 Task: Find connections with filter location Phalodi with filter topic #lawtechwith filter profile language German with filter current company STAND 8 Technology Services with filter school Veermata Jijabai Technological Institute (VJTI) with filter industry Steam and Air-Conditioning Supply with filter service category Virtual Assistance with filter keywords title Habitat for Humanity Builder
Action: Mouse moved to (500, 65)
Screenshot: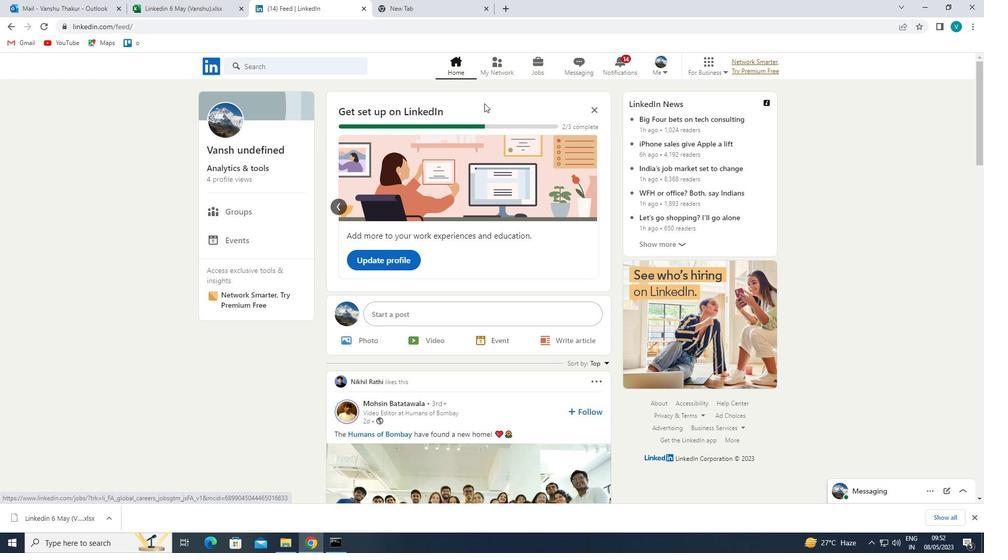 
Action: Mouse pressed left at (500, 65)
Screenshot: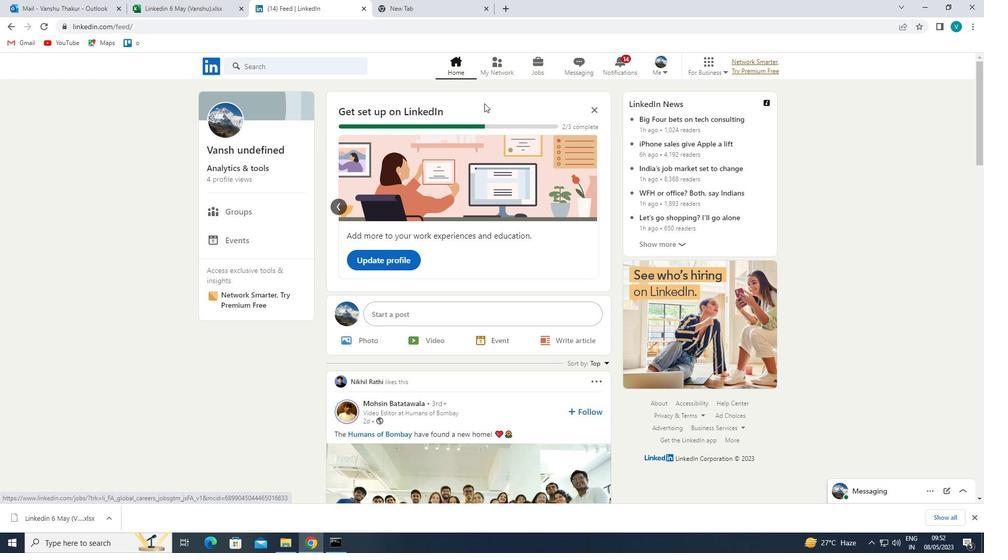 
Action: Mouse moved to (308, 118)
Screenshot: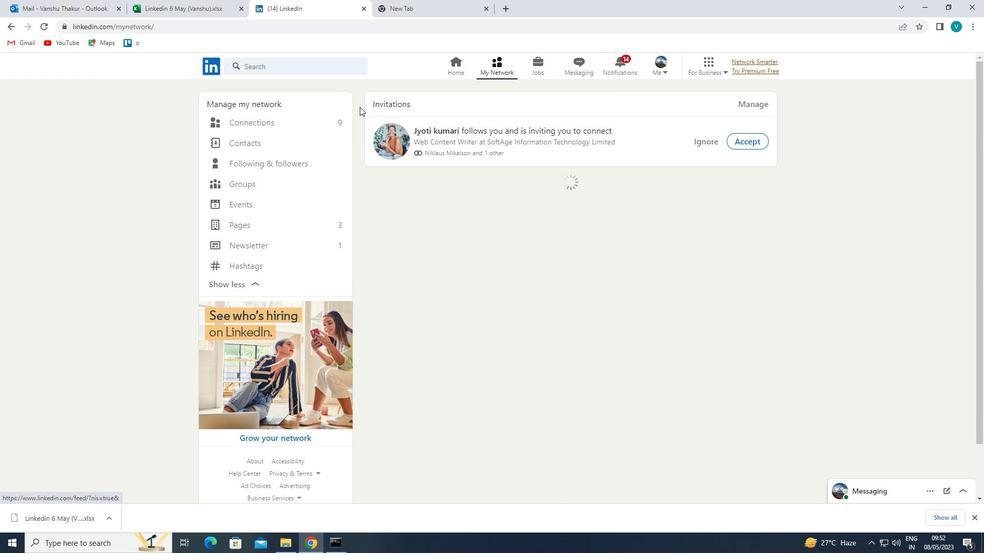 
Action: Mouse pressed left at (308, 118)
Screenshot: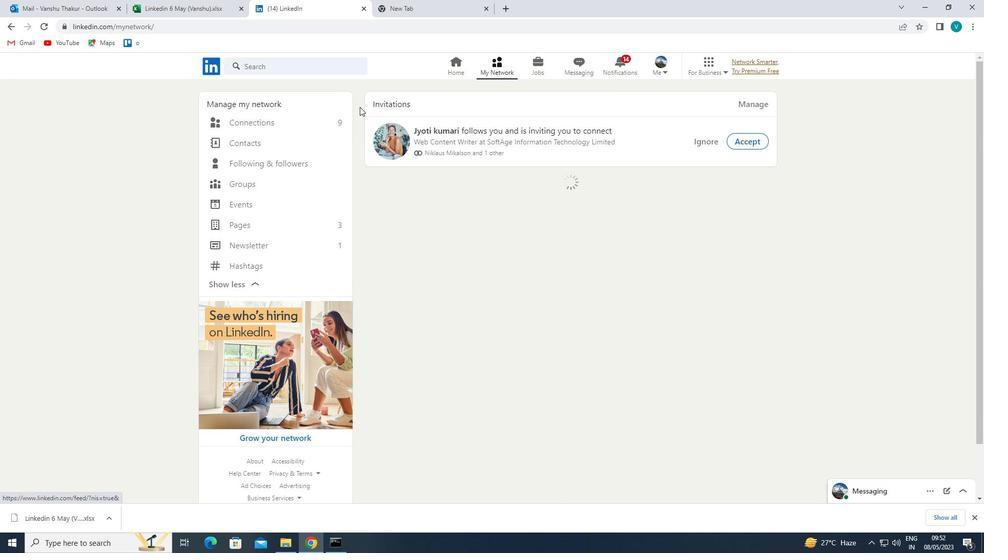 
Action: Mouse moved to (560, 125)
Screenshot: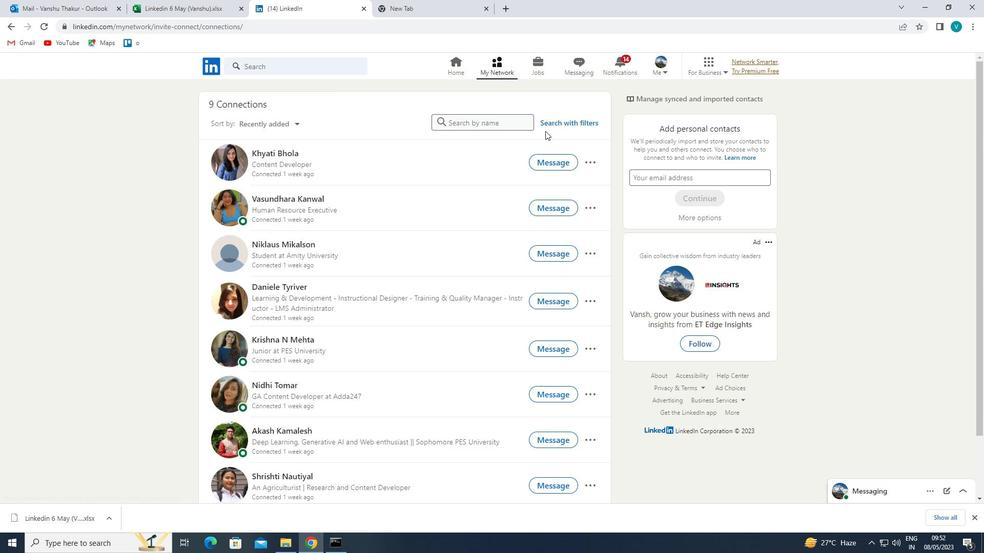 
Action: Mouse pressed left at (560, 125)
Screenshot: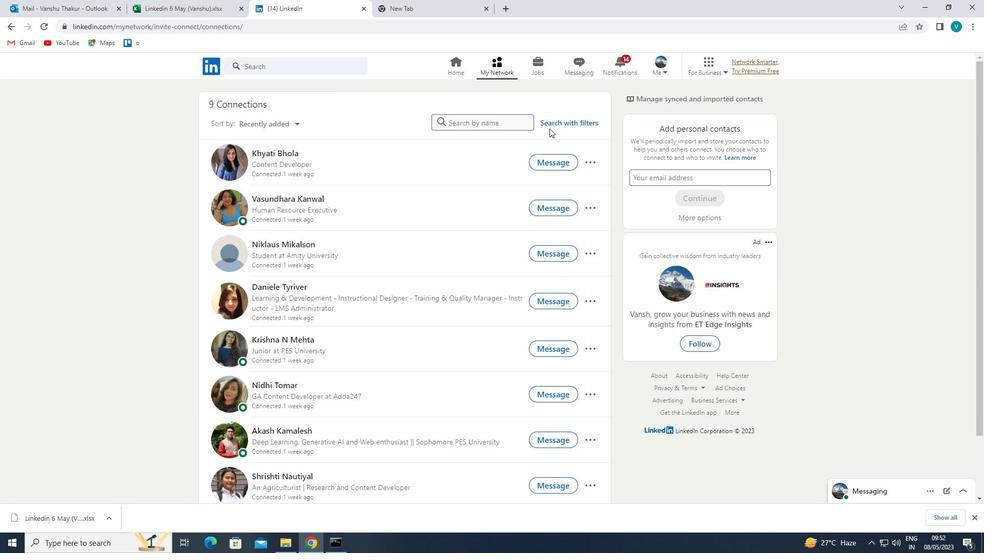 
Action: Mouse moved to (505, 94)
Screenshot: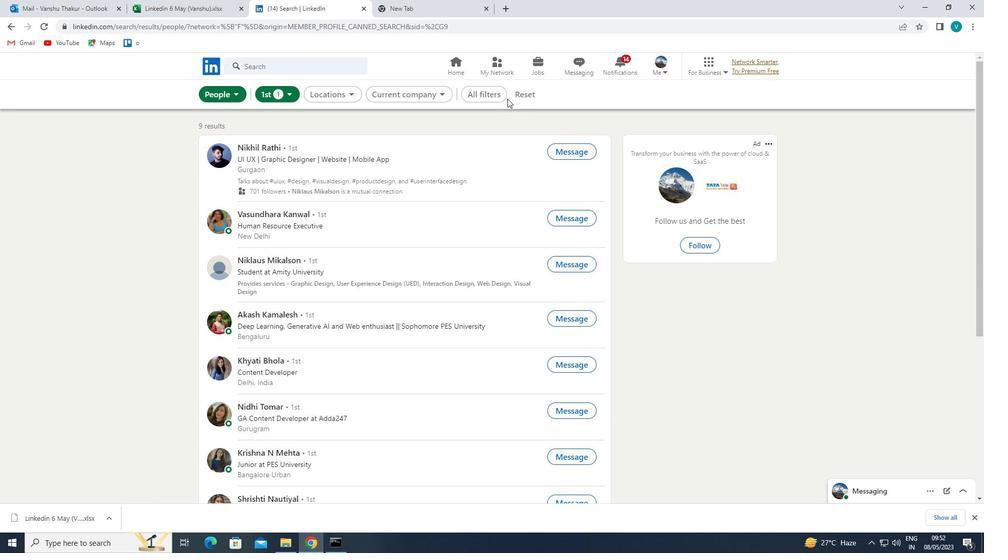 
Action: Mouse pressed left at (505, 94)
Screenshot: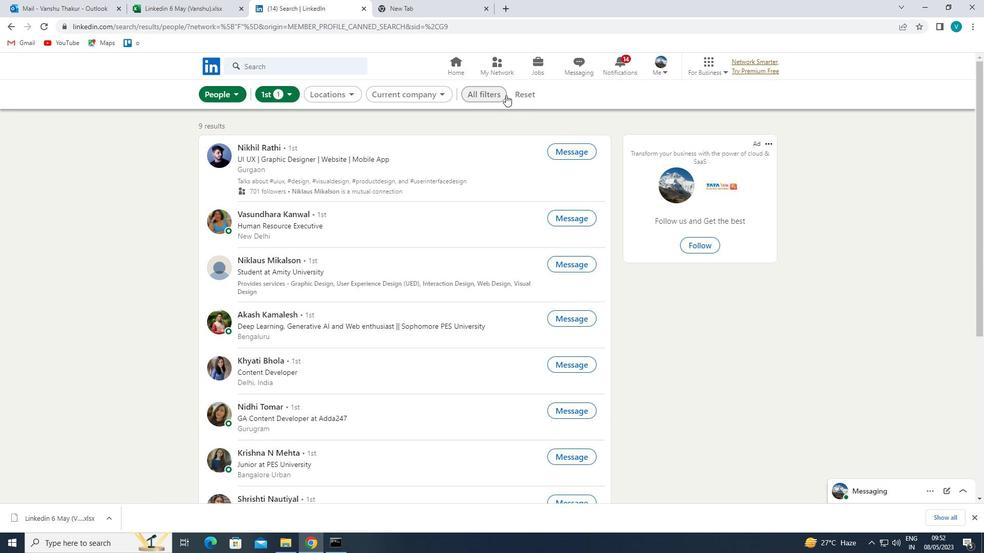
Action: Mouse moved to (843, 230)
Screenshot: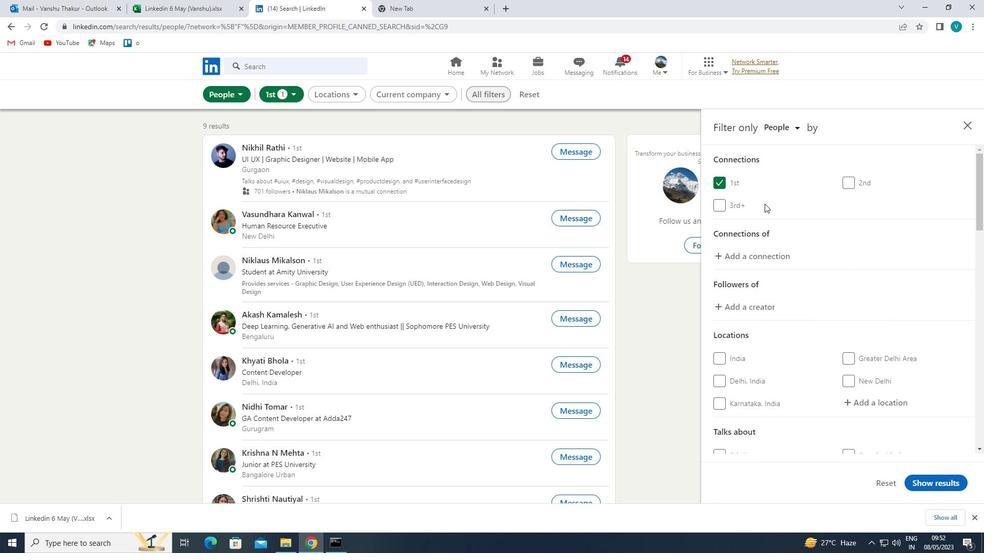 
Action: Mouse scrolled (843, 229) with delta (0, 0)
Screenshot: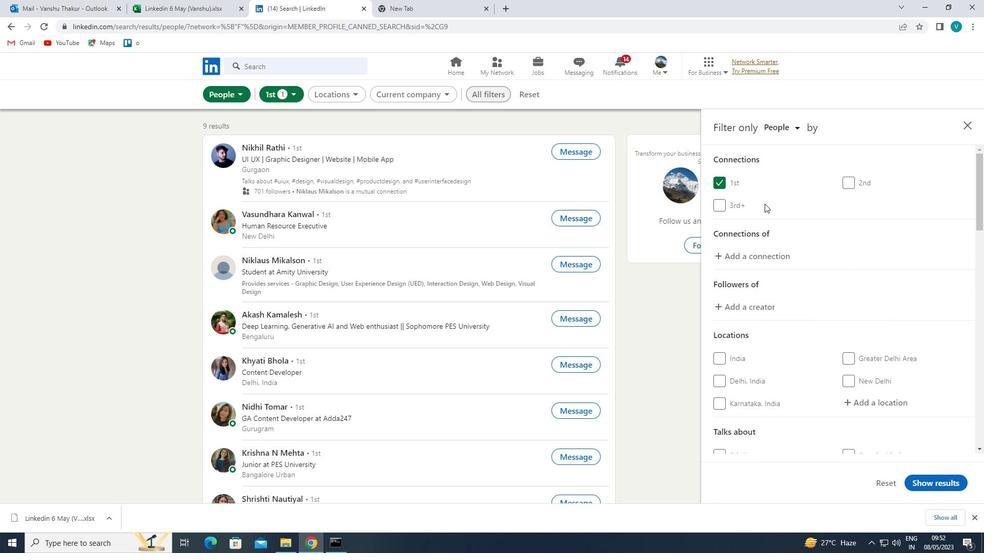 
Action: Mouse moved to (888, 351)
Screenshot: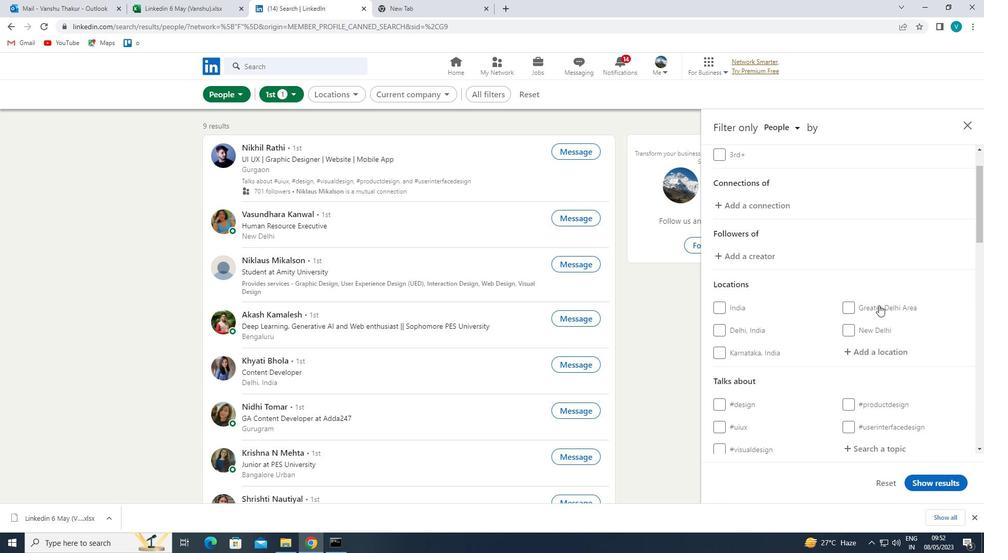 
Action: Mouse pressed left at (888, 351)
Screenshot: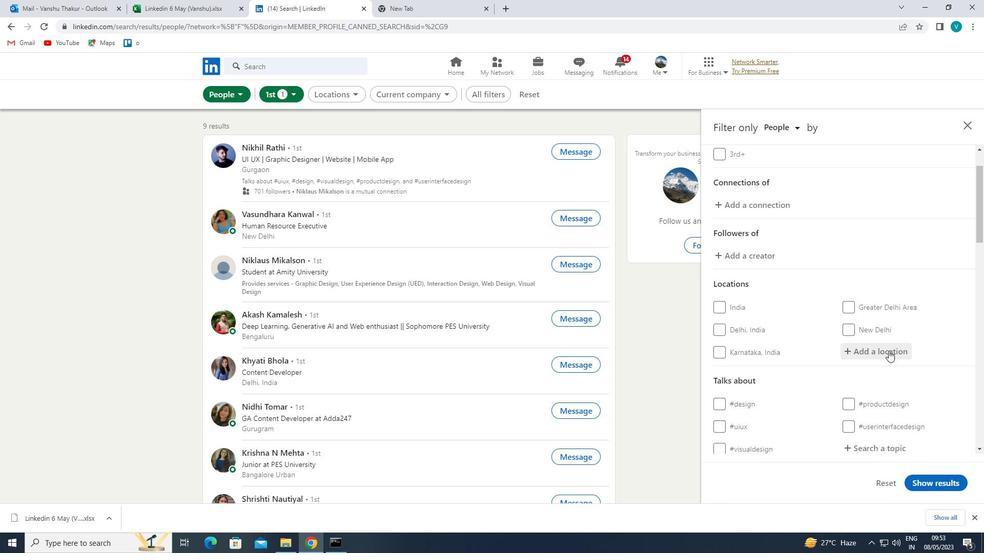 
Action: Mouse moved to (670, 227)
Screenshot: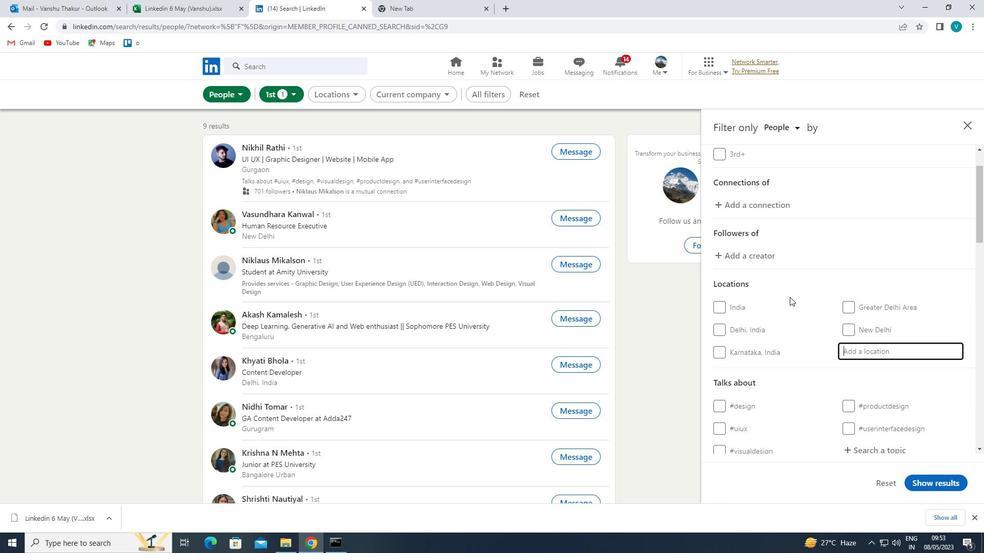 
Action: Key pressed <Key.shift>PHALODI
Screenshot: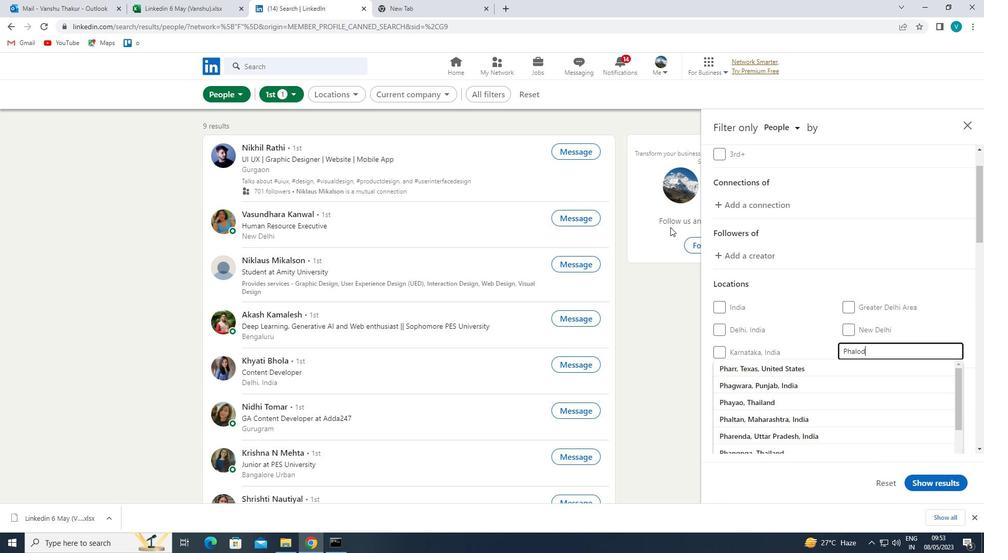 
Action: Mouse moved to (792, 349)
Screenshot: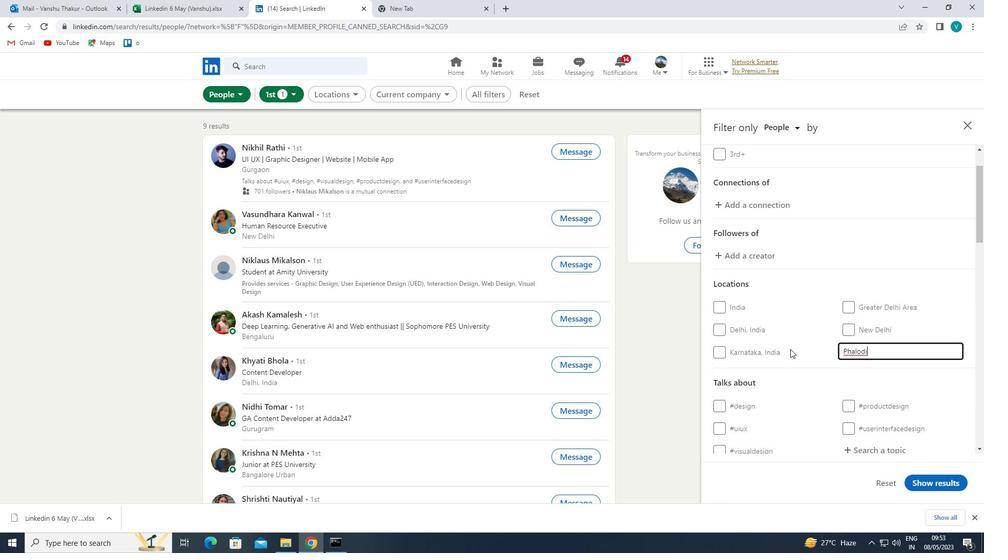 
Action: Mouse pressed left at (792, 349)
Screenshot: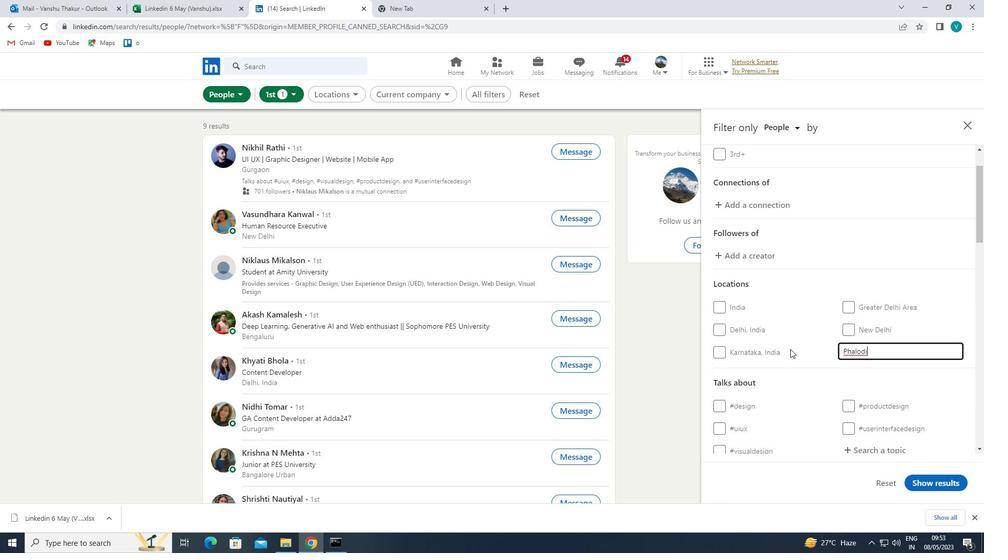 
Action: Mouse scrolled (792, 349) with delta (0, 0)
Screenshot: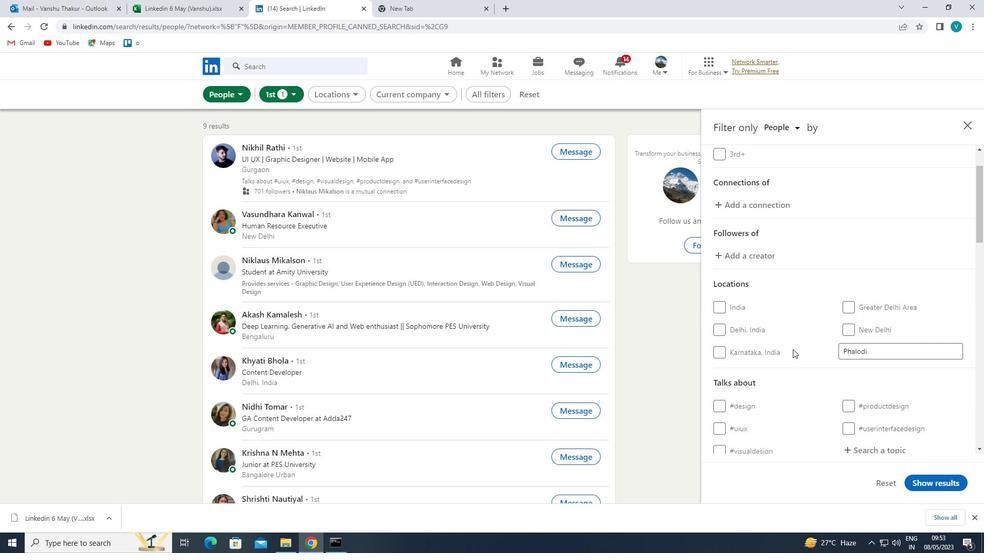 
Action: Mouse scrolled (792, 349) with delta (0, 0)
Screenshot: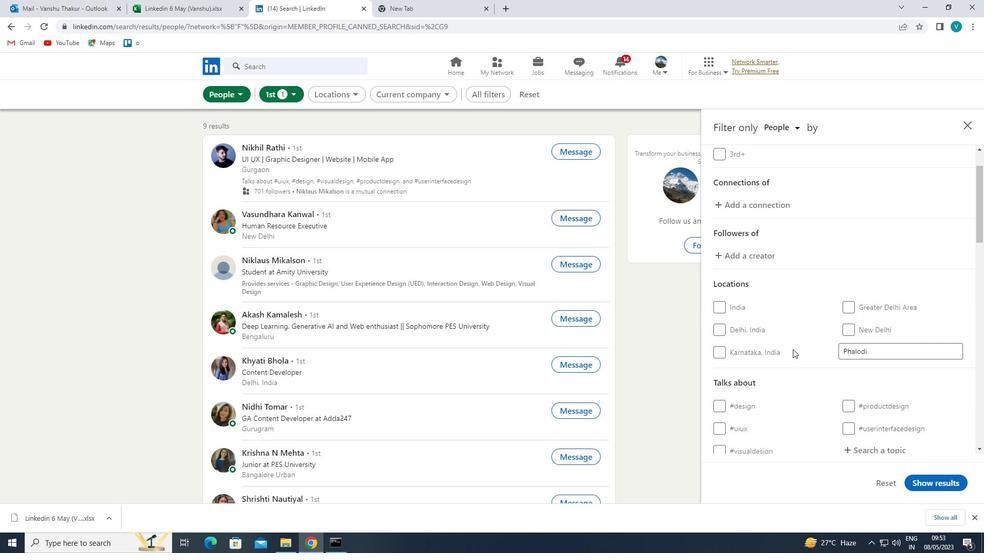 
Action: Mouse moved to (846, 358)
Screenshot: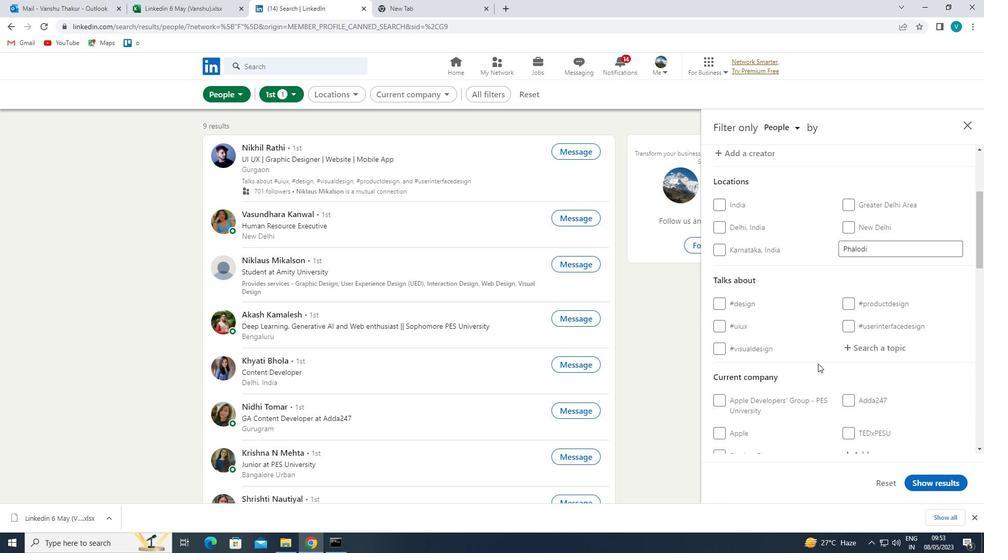 
Action: Mouse pressed left at (846, 358)
Screenshot: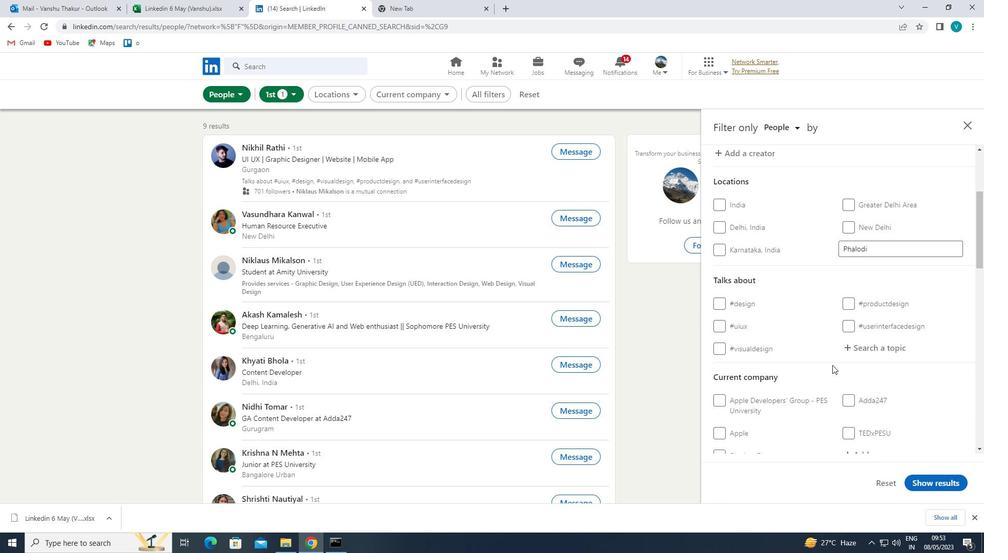 
Action: Mouse moved to (857, 352)
Screenshot: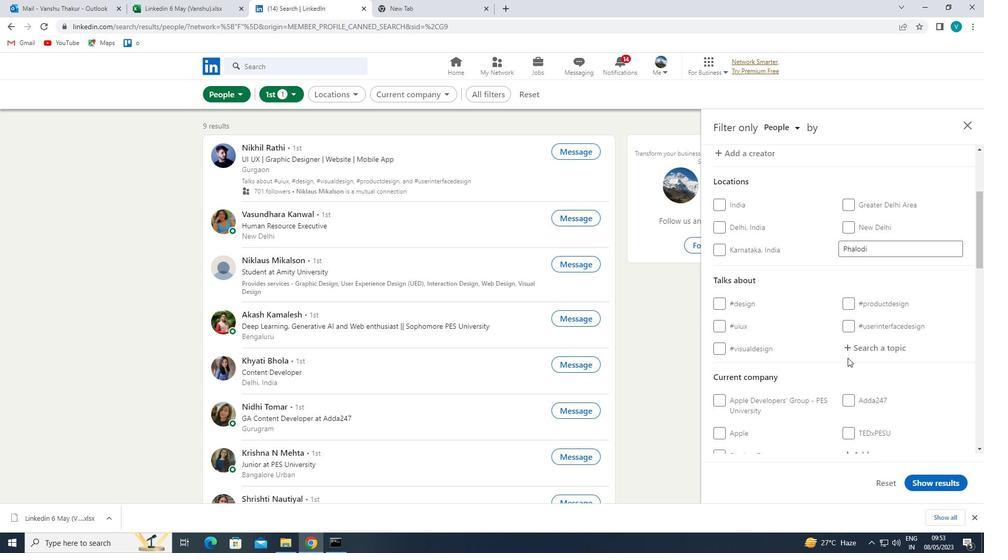 
Action: Mouse pressed left at (857, 352)
Screenshot: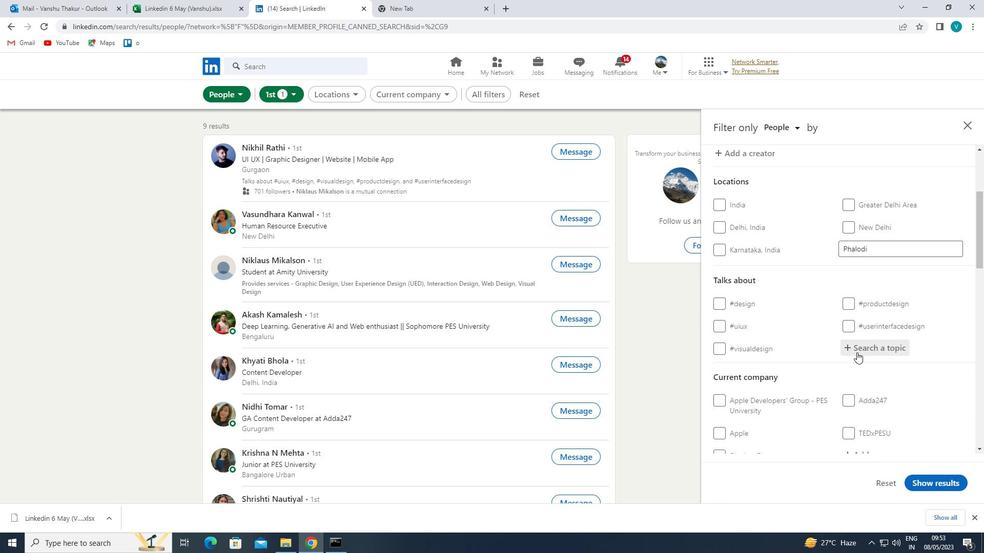 
Action: Mouse moved to (800, 321)
Screenshot: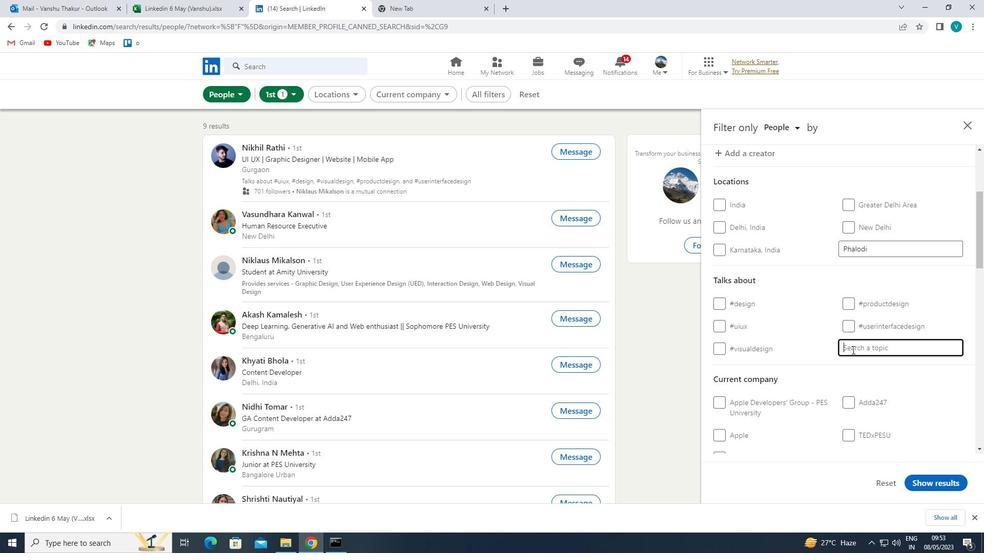 
Action: Key pressed LAE<Key.backspace>WTECH
Screenshot: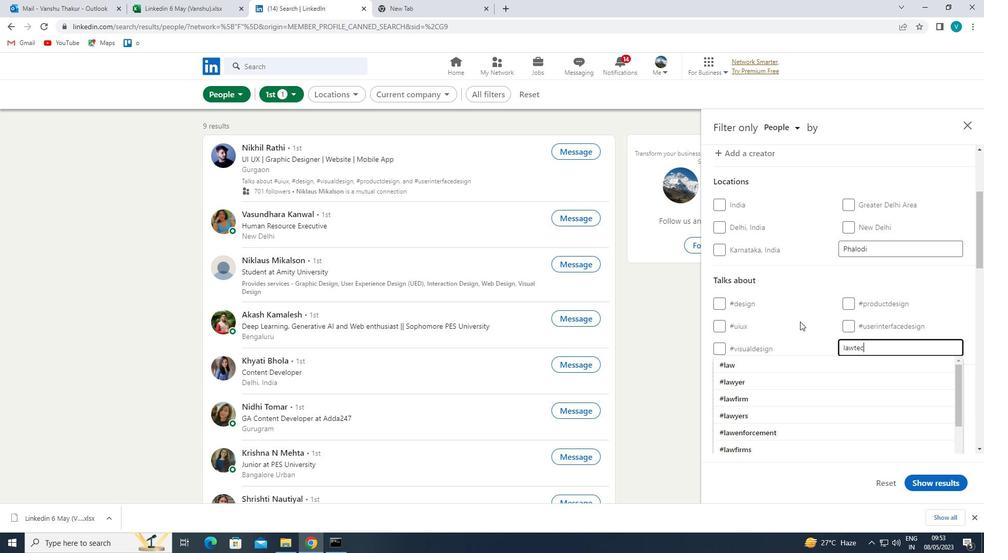 
Action: Mouse moved to (817, 367)
Screenshot: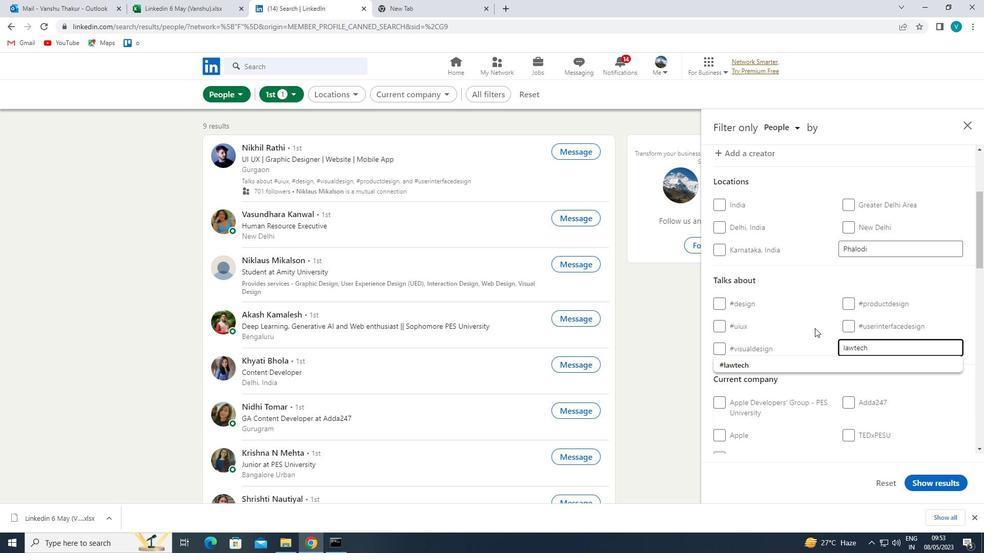 
Action: Mouse pressed left at (817, 367)
Screenshot: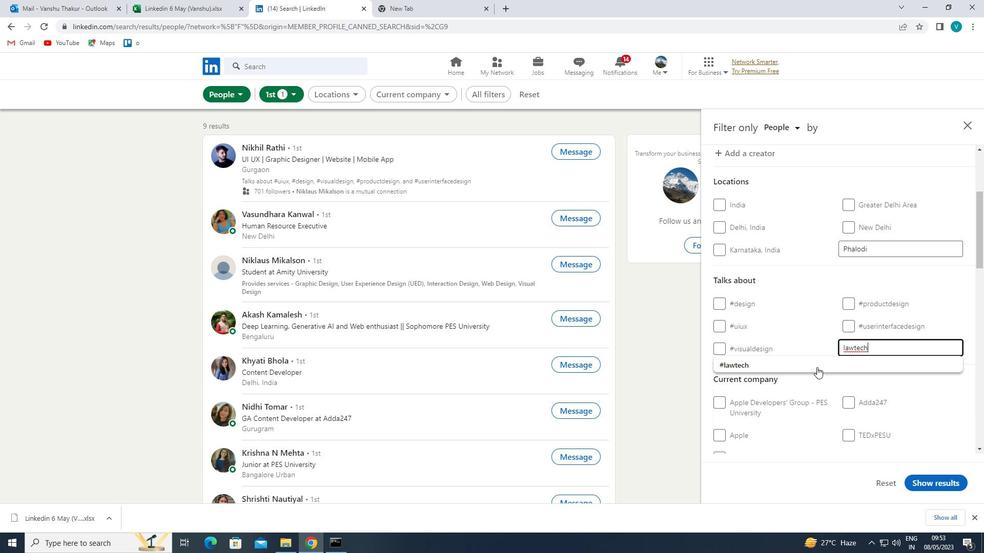 
Action: Mouse moved to (819, 368)
Screenshot: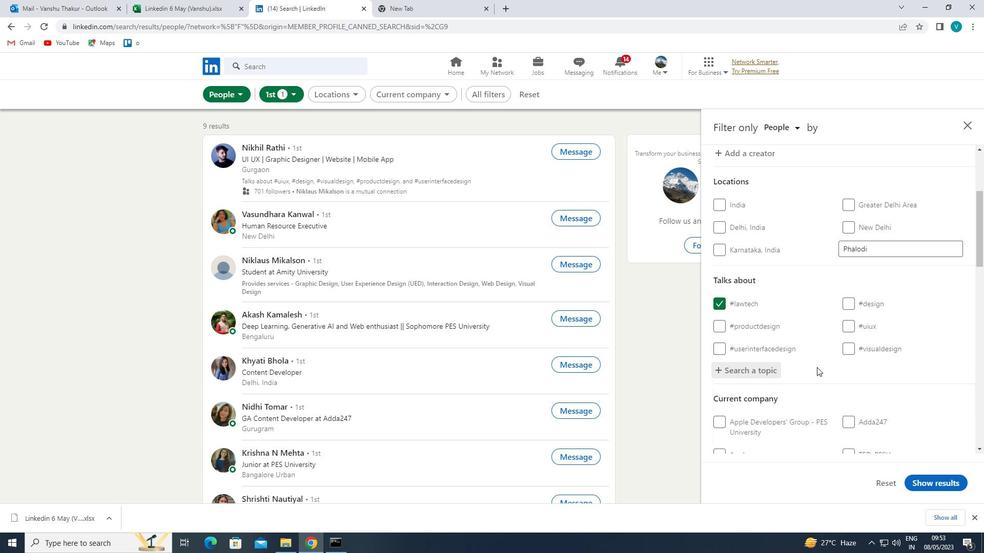 
Action: Mouse scrolled (819, 367) with delta (0, 0)
Screenshot: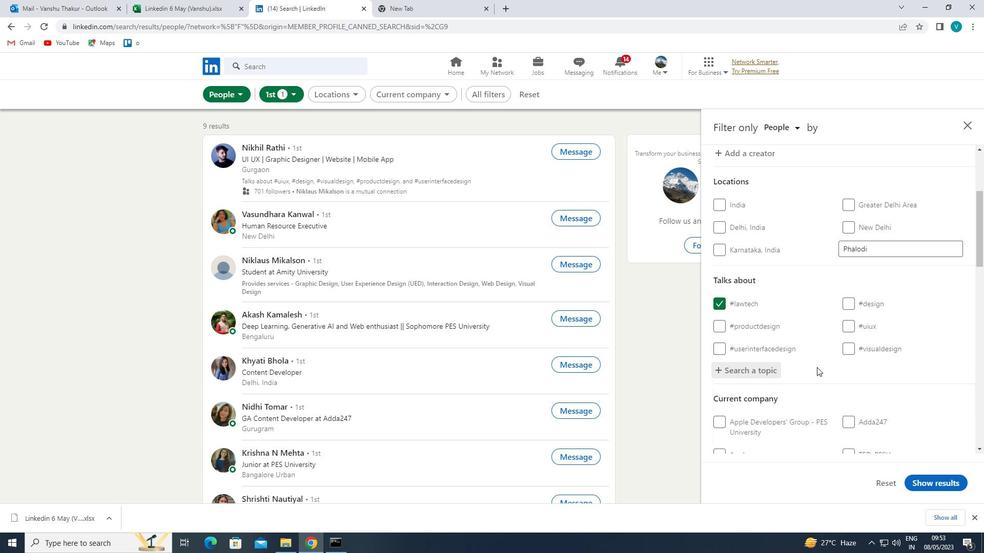 
Action: Mouse moved to (821, 369)
Screenshot: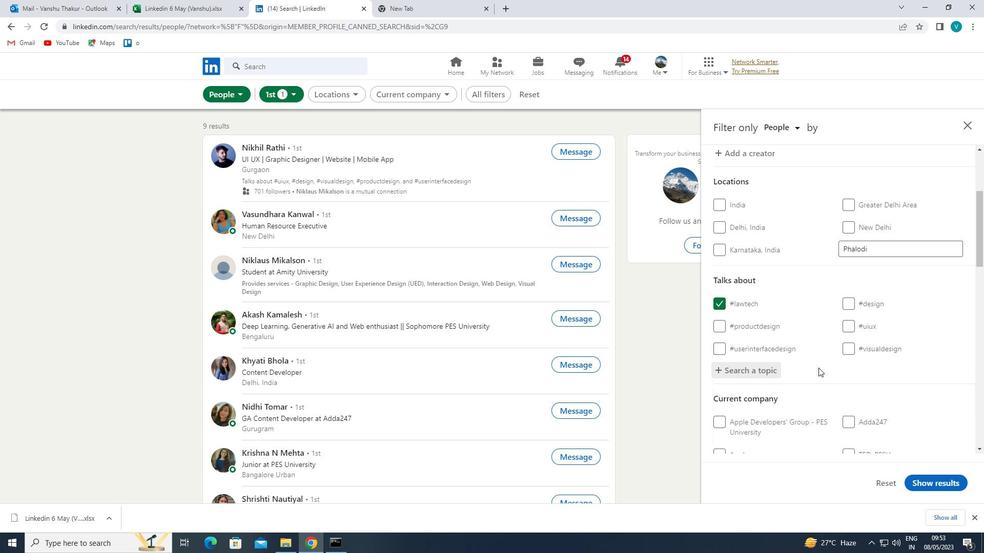 
Action: Mouse scrolled (821, 369) with delta (0, 0)
Screenshot: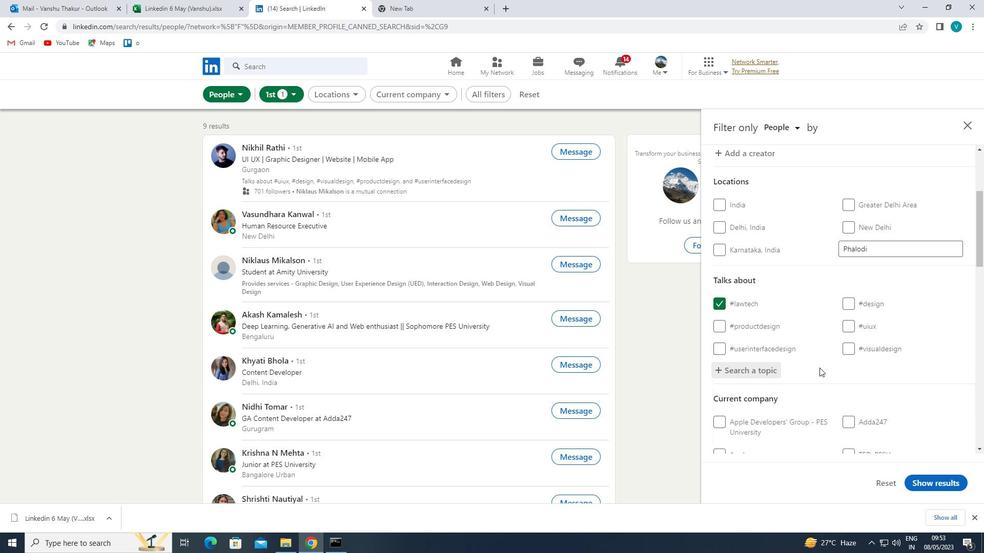 
Action: Mouse moved to (856, 368)
Screenshot: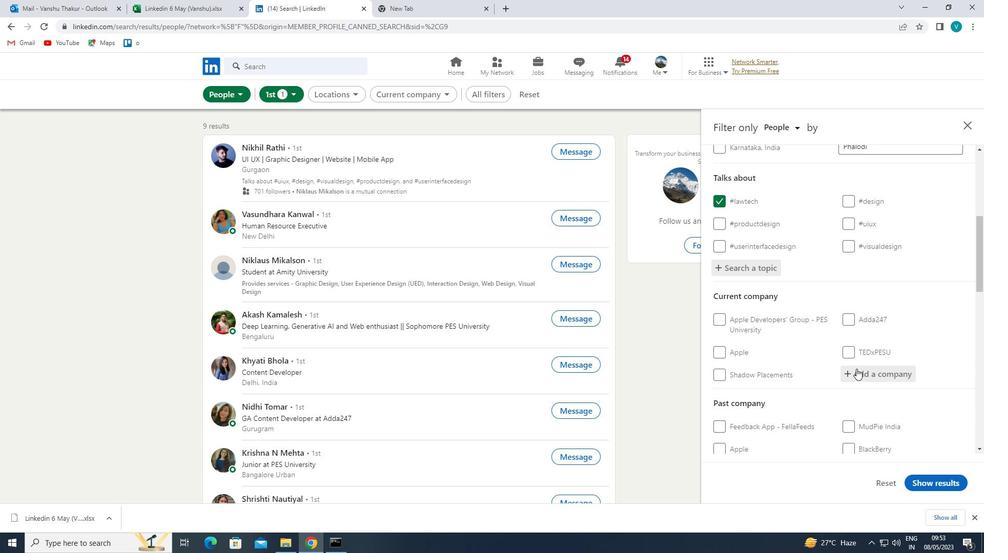 
Action: Mouse pressed left at (856, 368)
Screenshot: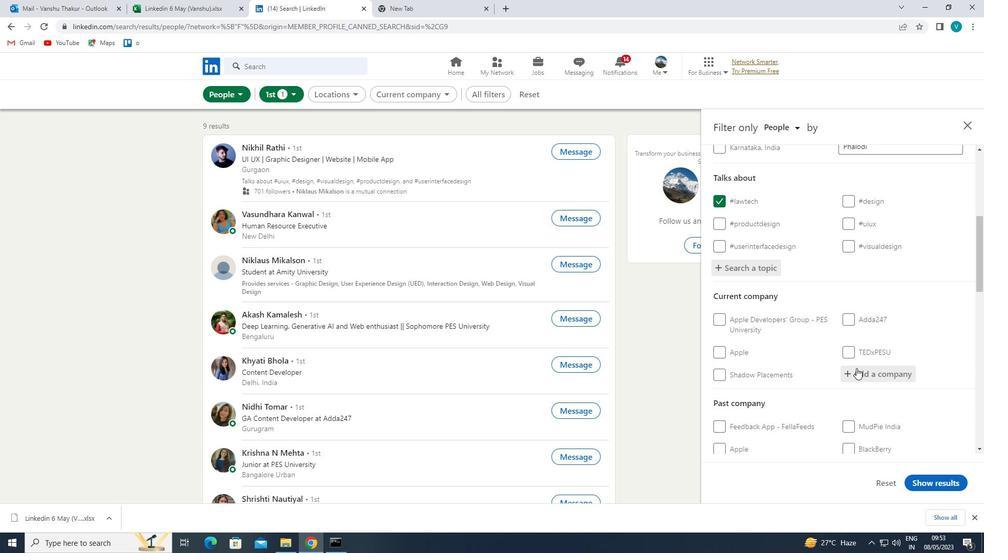 
Action: Mouse moved to (857, 368)
Screenshot: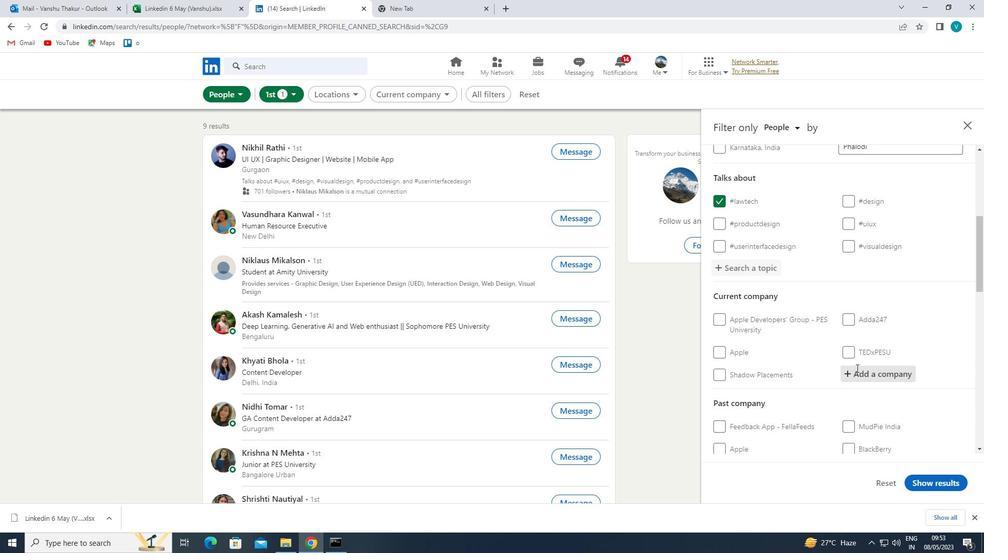 
Action: Key pressed <Key.shift>STAND<Key.space>8<Key.space>
Screenshot: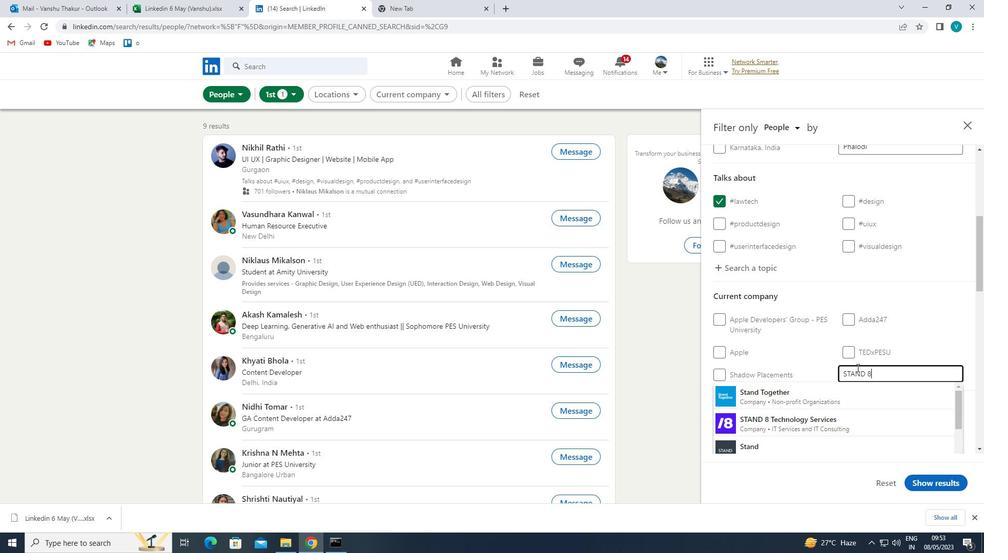 
Action: Mouse moved to (851, 390)
Screenshot: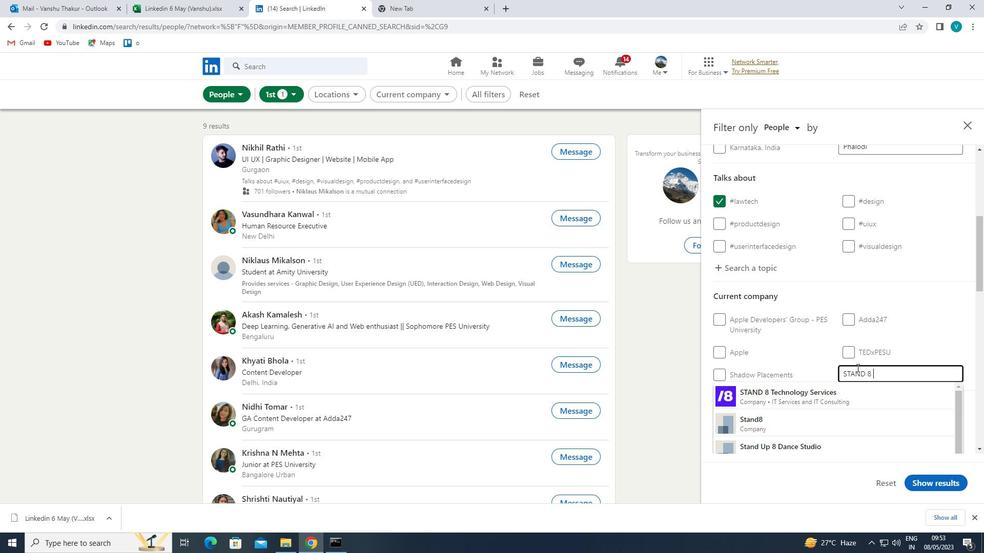 
Action: Mouse pressed left at (851, 390)
Screenshot: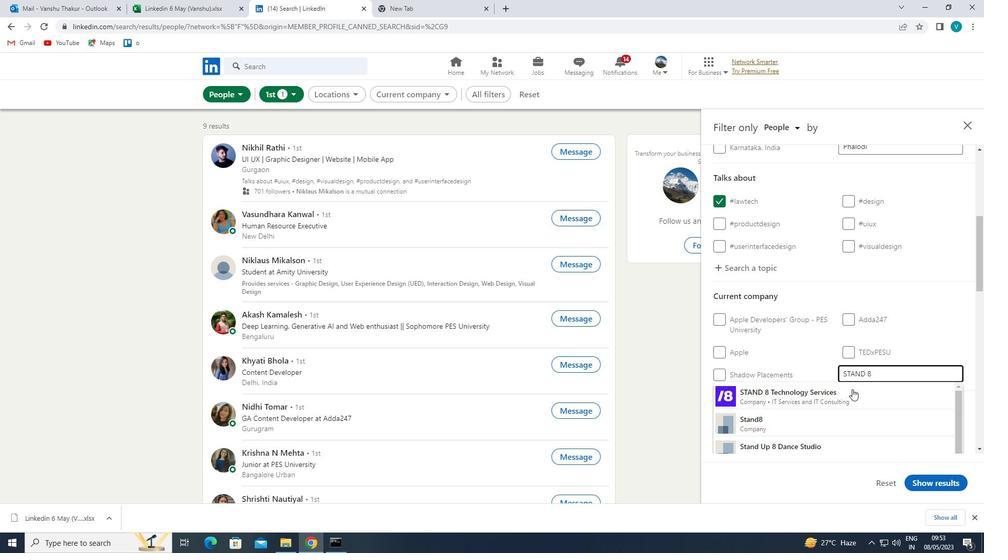 
Action: Mouse scrolled (851, 390) with delta (0, 0)
Screenshot: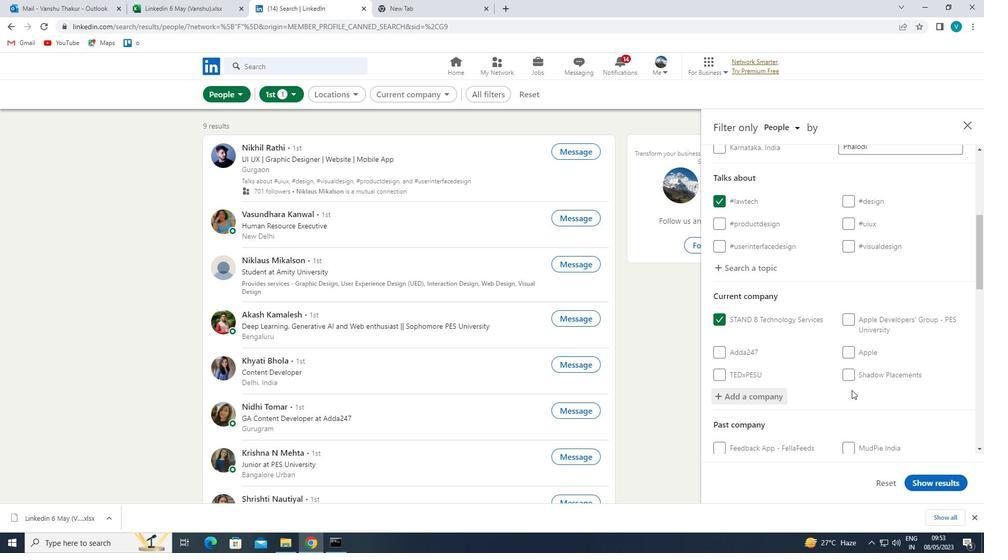 
Action: Mouse scrolled (851, 390) with delta (0, 0)
Screenshot: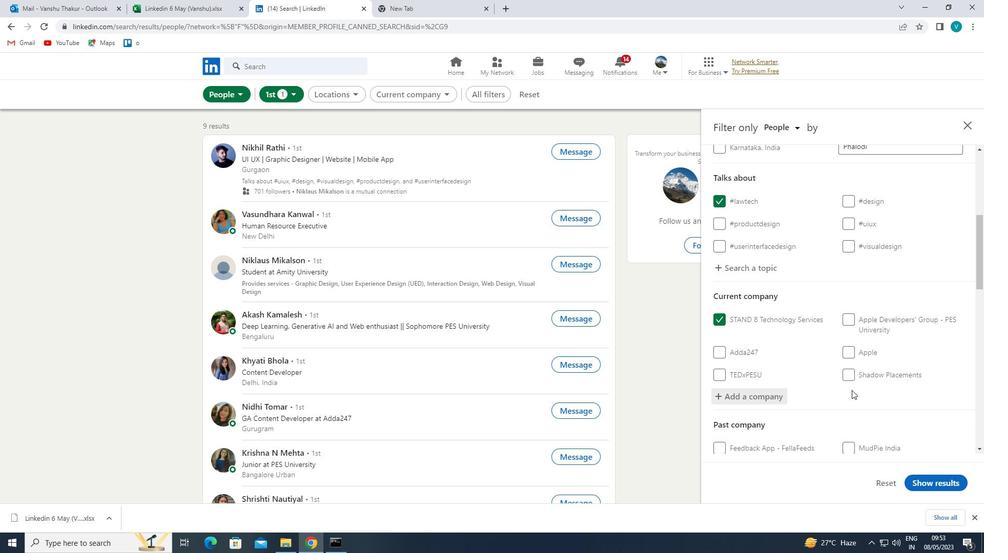 
Action: Mouse scrolled (851, 390) with delta (0, 0)
Screenshot: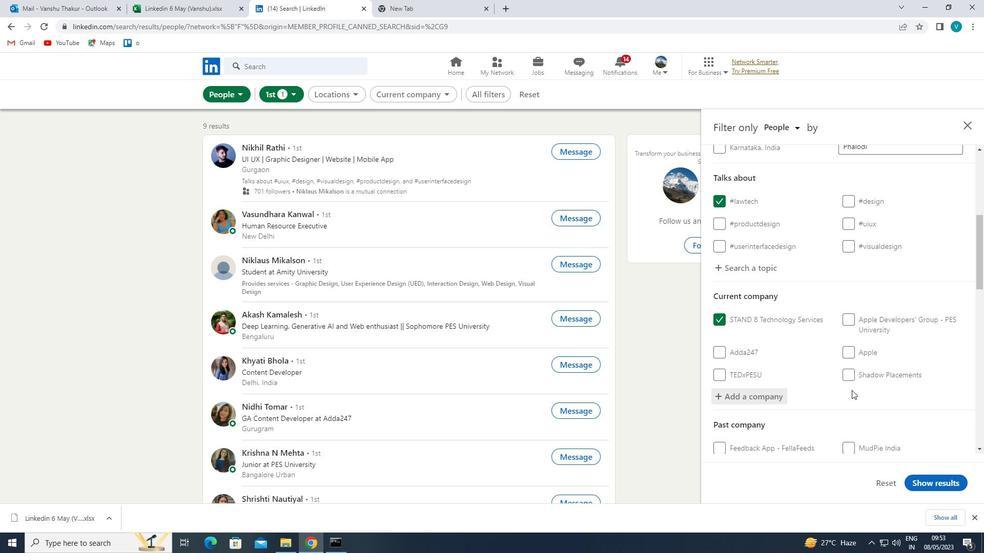 
Action: Mouse scrolled (851, 390) with delta (0, 0)
Screenshot: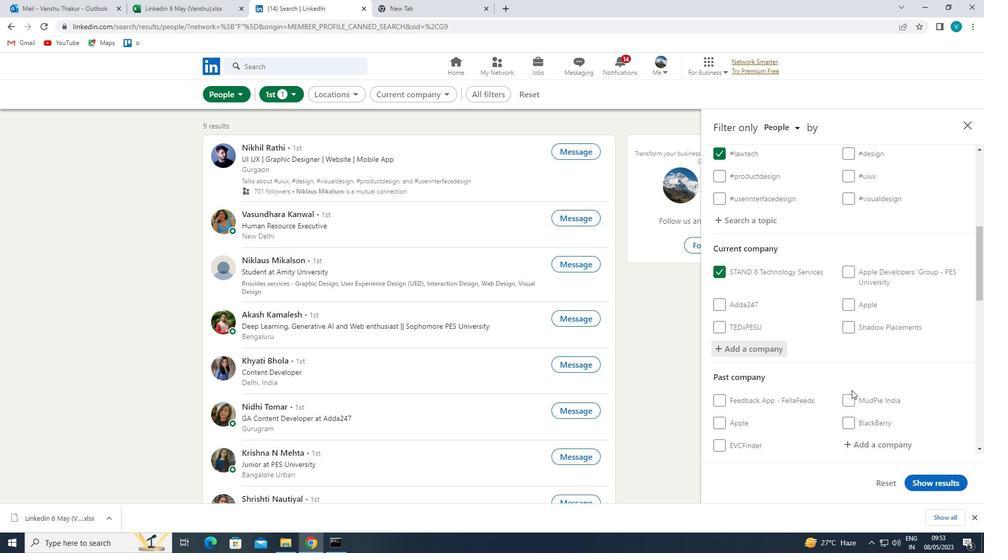 
Action: Mouse scrolled (851, 390) with delta (0, 0)
Screenshot: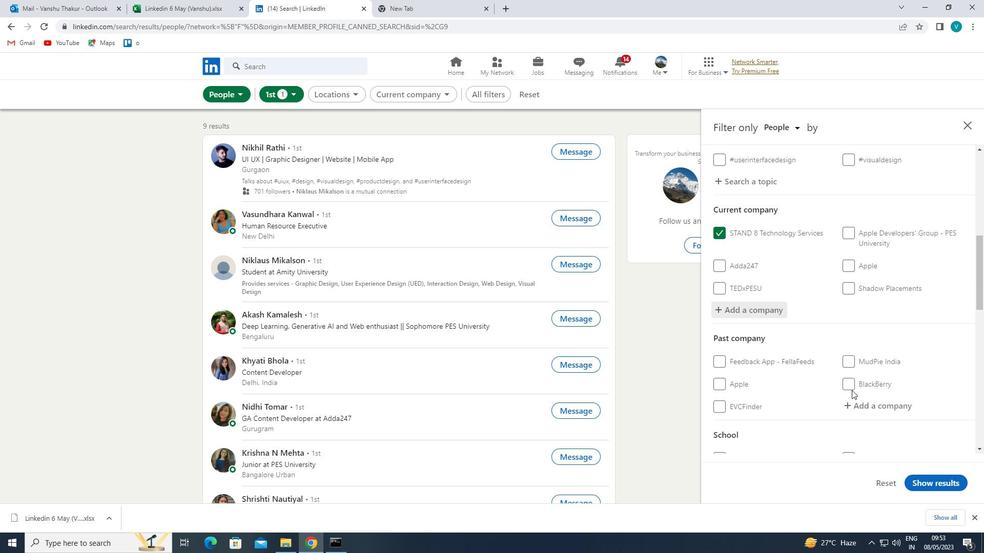 
Action: Mouse scrolled (851, 390) with delta (0, 0)
Screenshot: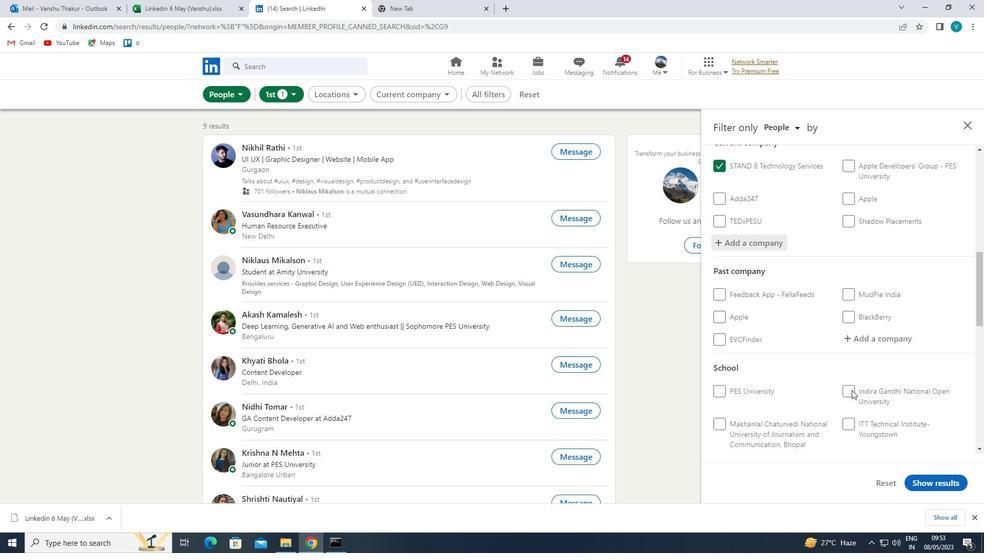 
Action: Mouse moved to (879, 313)
Screenshot: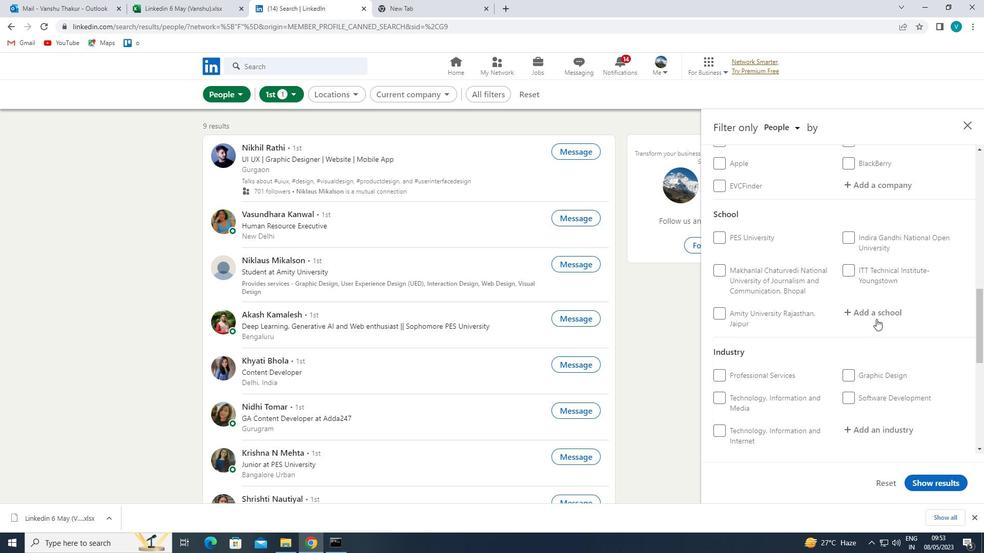 
Action: Mouse pressed left at (879, 313)
Screenshot: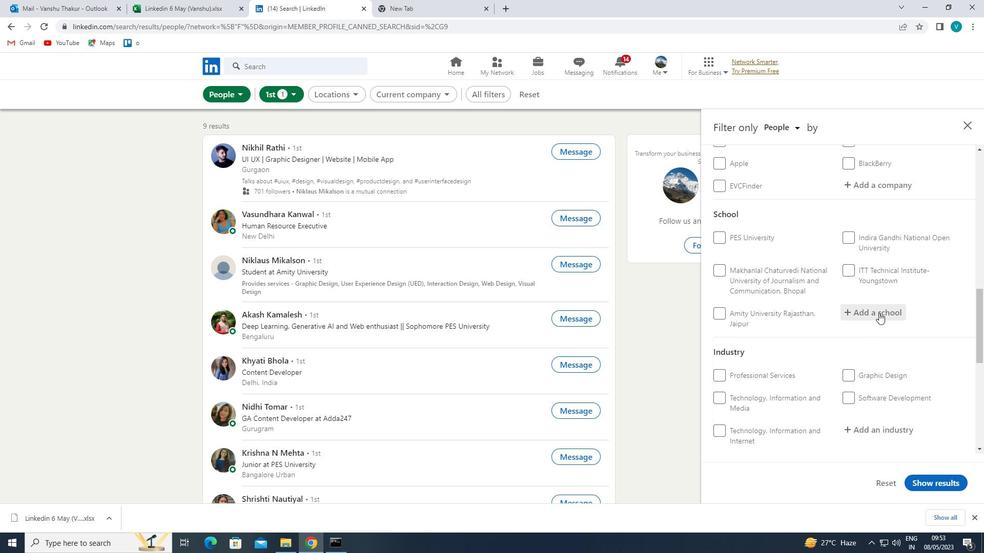 
Action: Mouse moved to (877, 311)
Screenshot: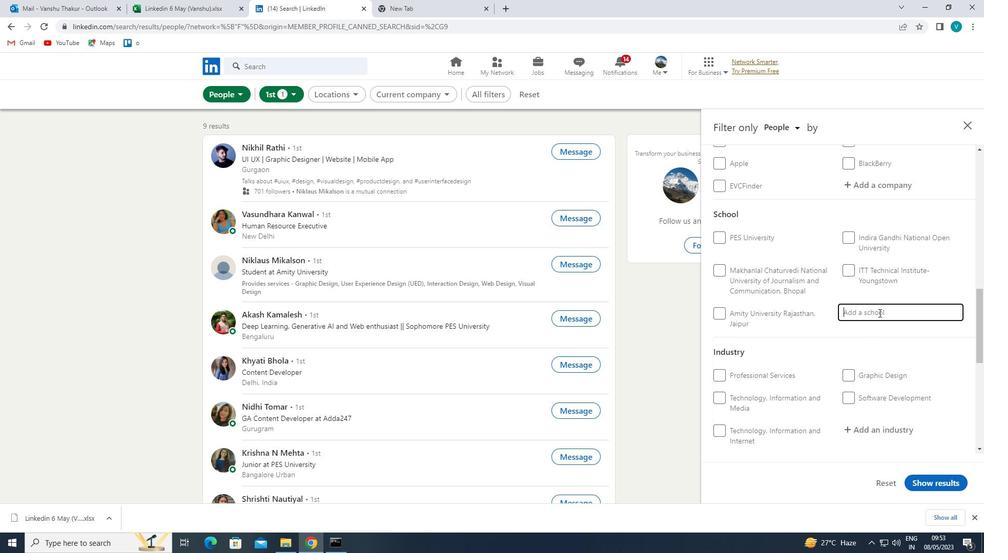 
Action: Key pressed <Key.shift>
Screenshot: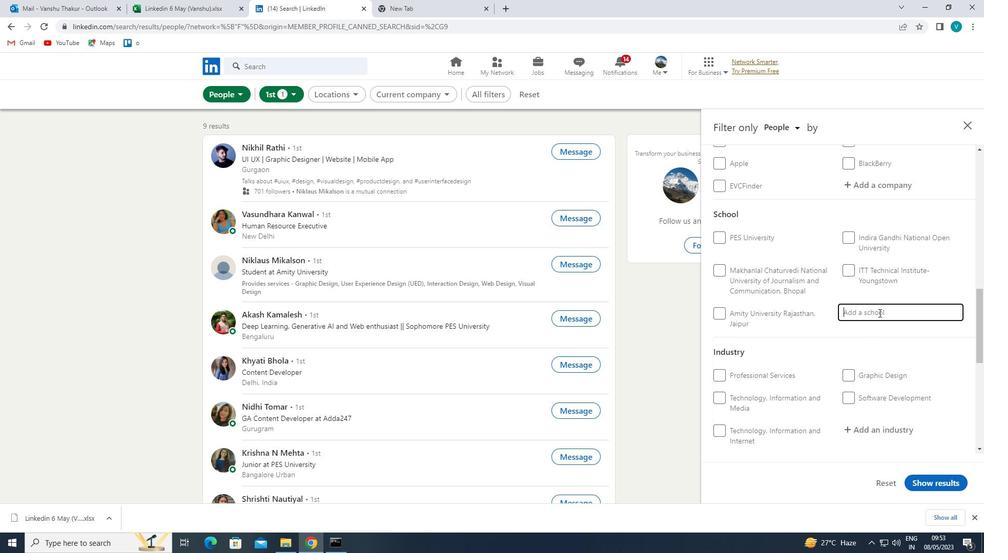 
Action: Mouse moved to (868, 307)
Screenshot: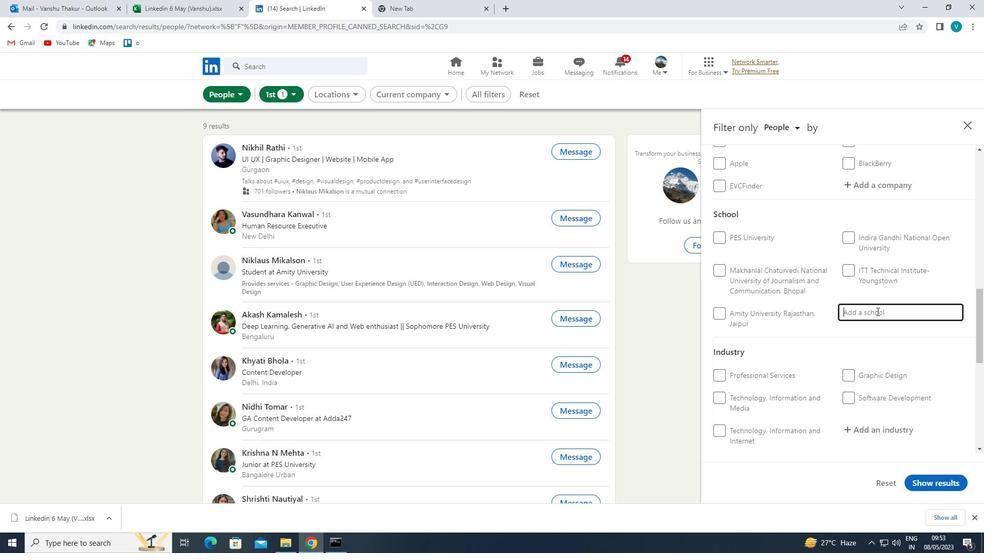 
Action: Key pressed VEERMATA
Screenshot: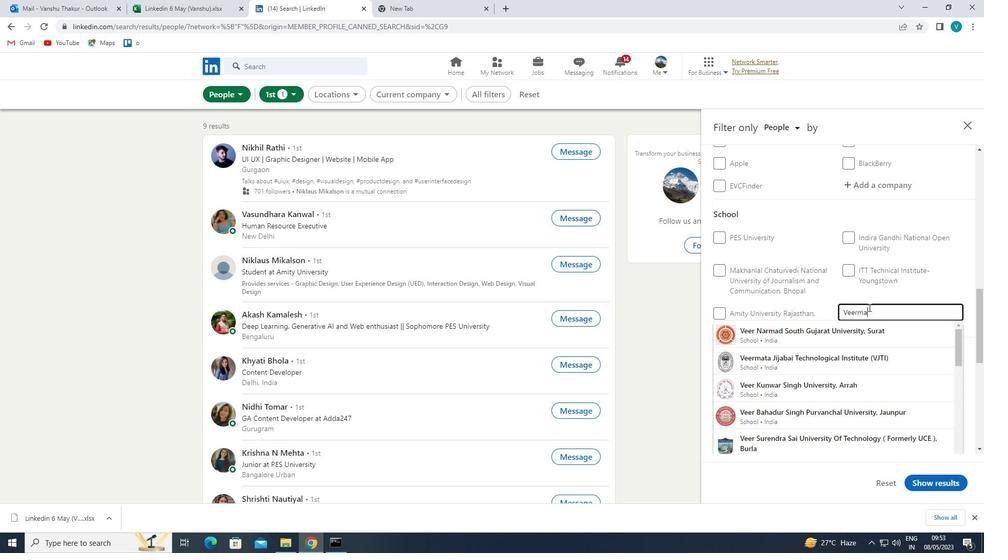 
Action: Mouse moved to (878, 331)
Screenshot: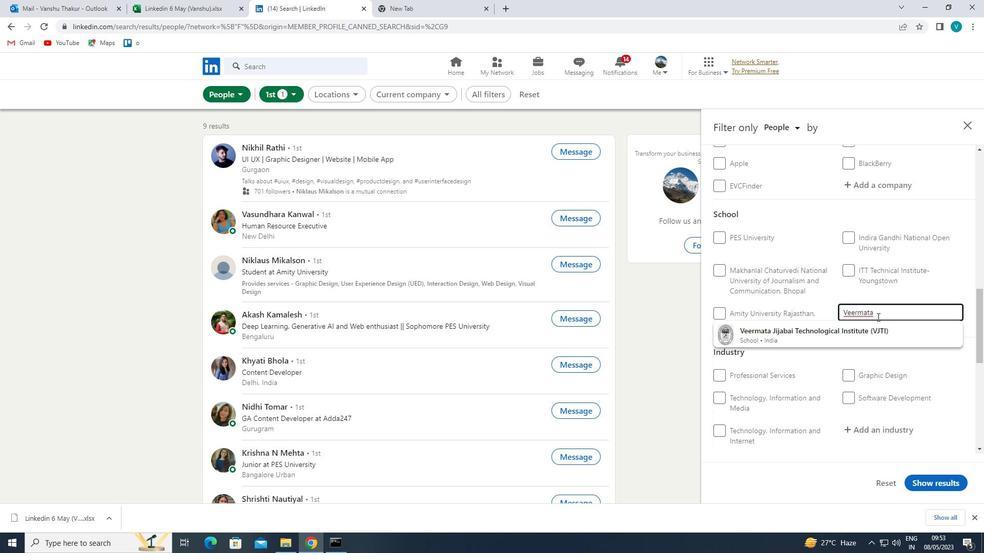 
Action: Mouse pressed left at (878, 331)
Screenshot: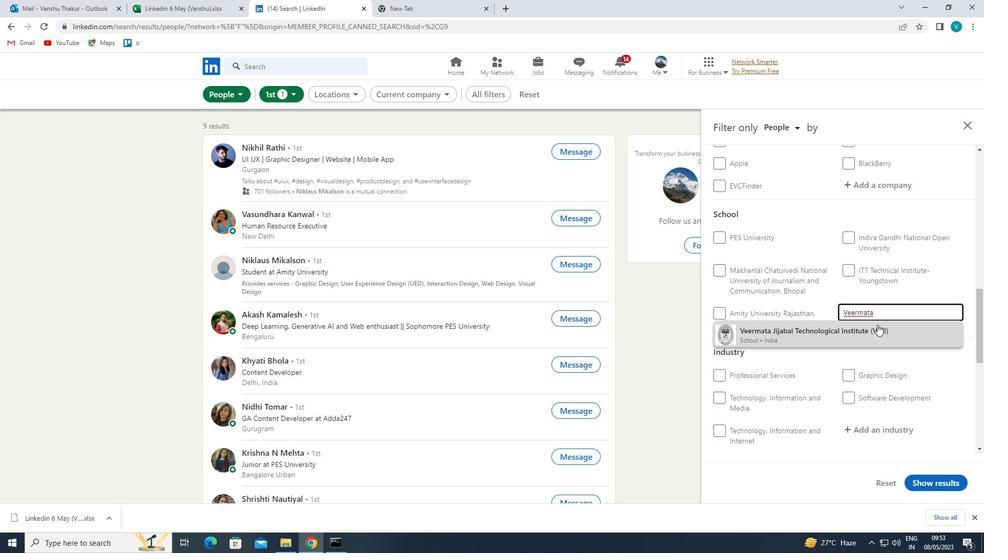 
Action: Mouse moved to (879, 332)
Screenshot: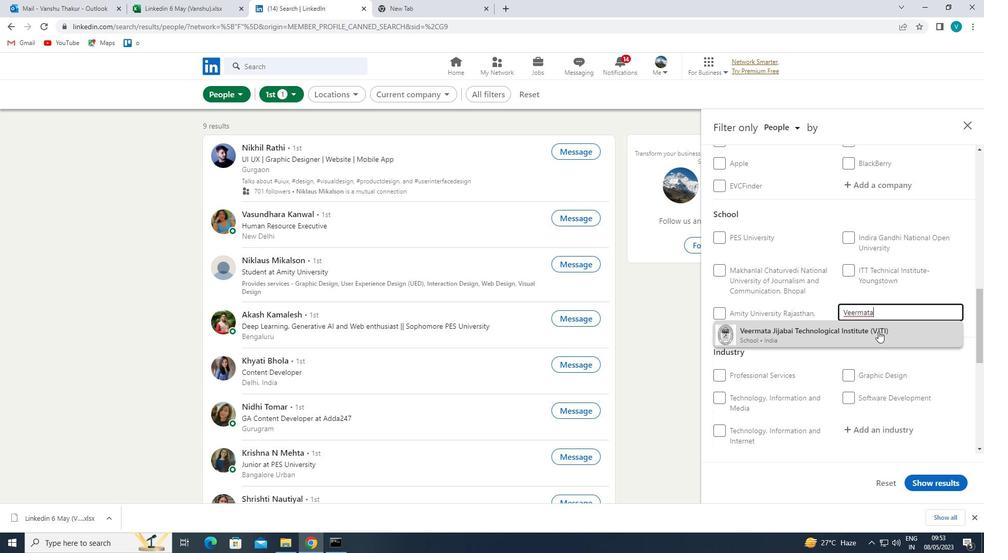 
Action: Mouse scrolled (879, 331) with delta (0, 0)
Screenshot: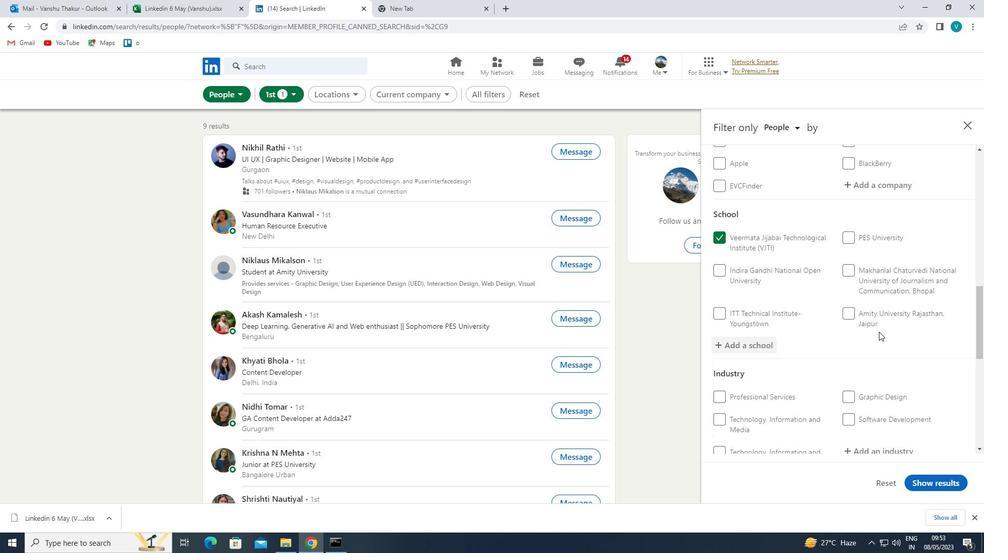 
Action: Mouse scrolled (879, 331) with delta (0, 0)
Screenshot: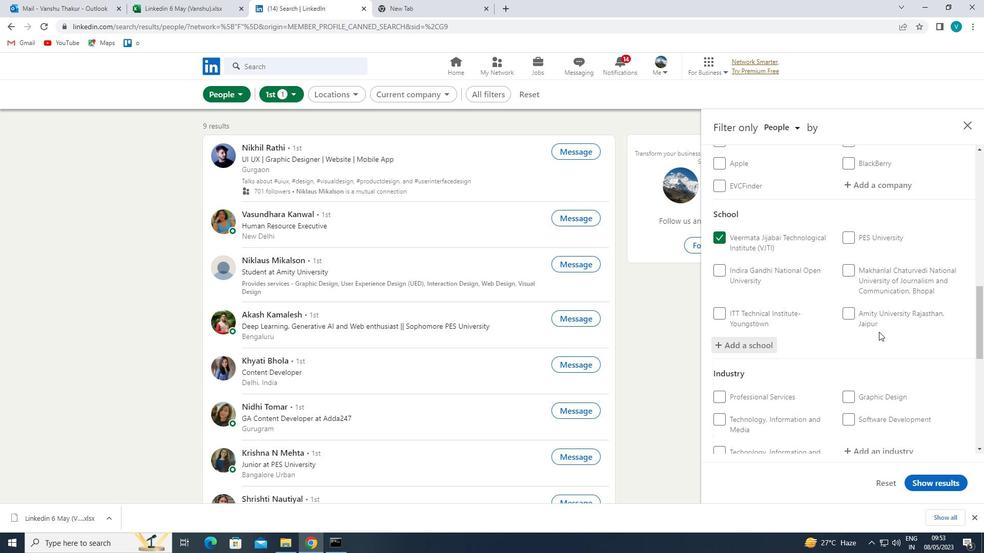 
Action: Mouse scrolled (879, 331) with delta (0, 0)
Screenshot: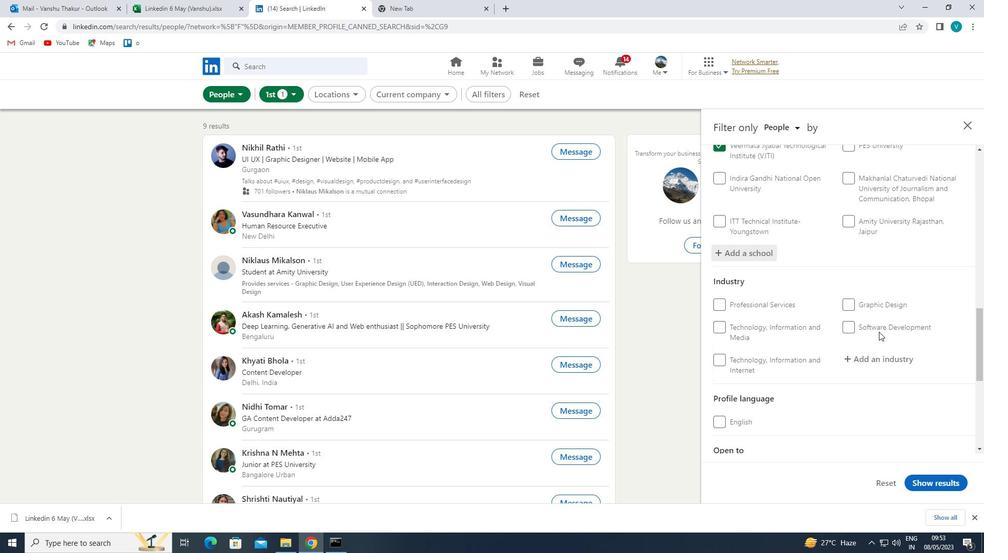 
Action: Mouse moved to (887, 293)
Screenshot: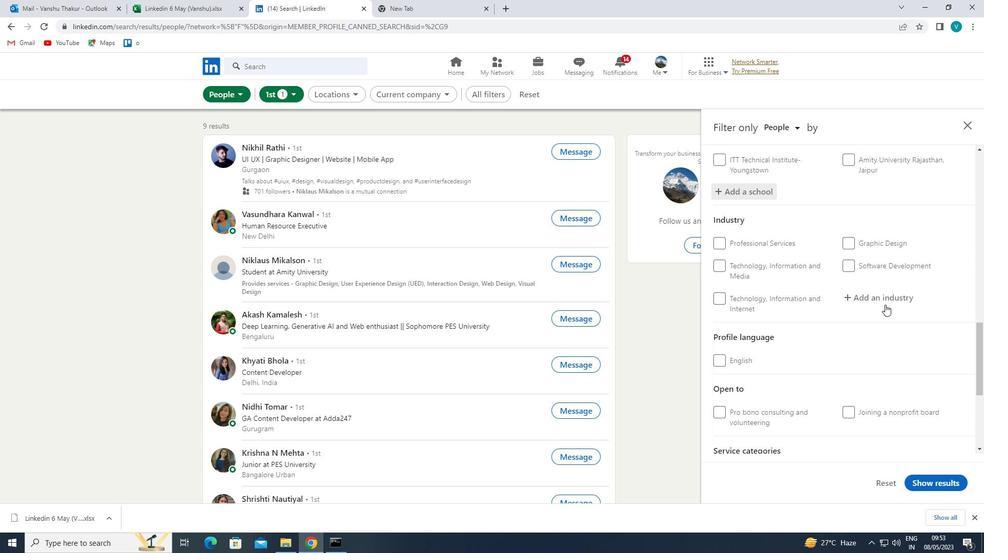 
Action: Mouse pressed left at (887, 293)
Screenshot: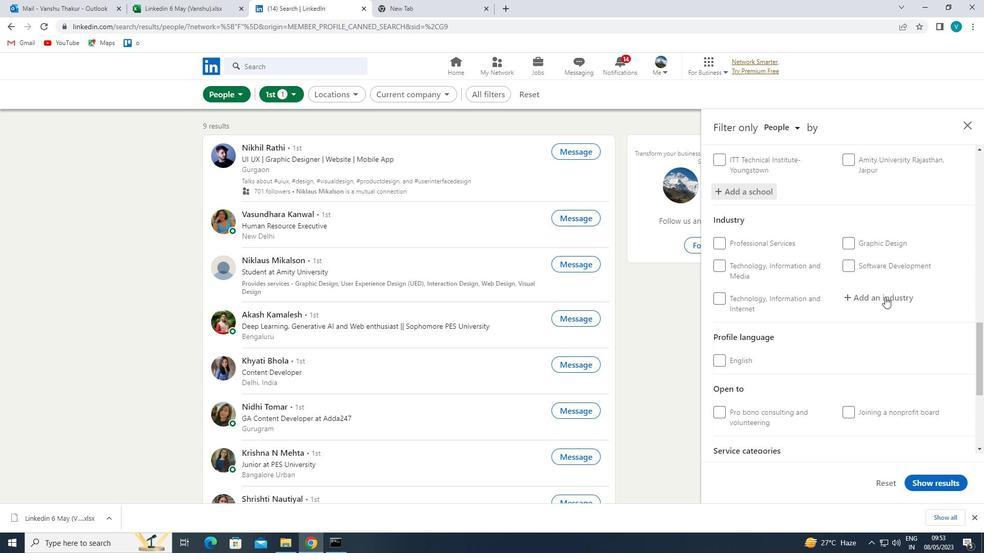 
Action: Mouse moved to (889, 292)
Screenshot: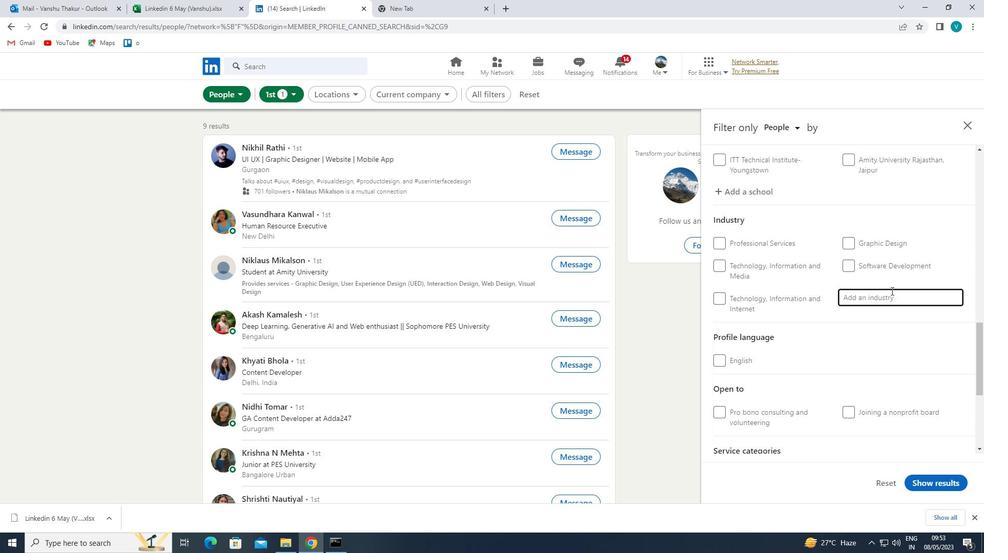 
Action: Key pressed <Key.shift>
Screenshot: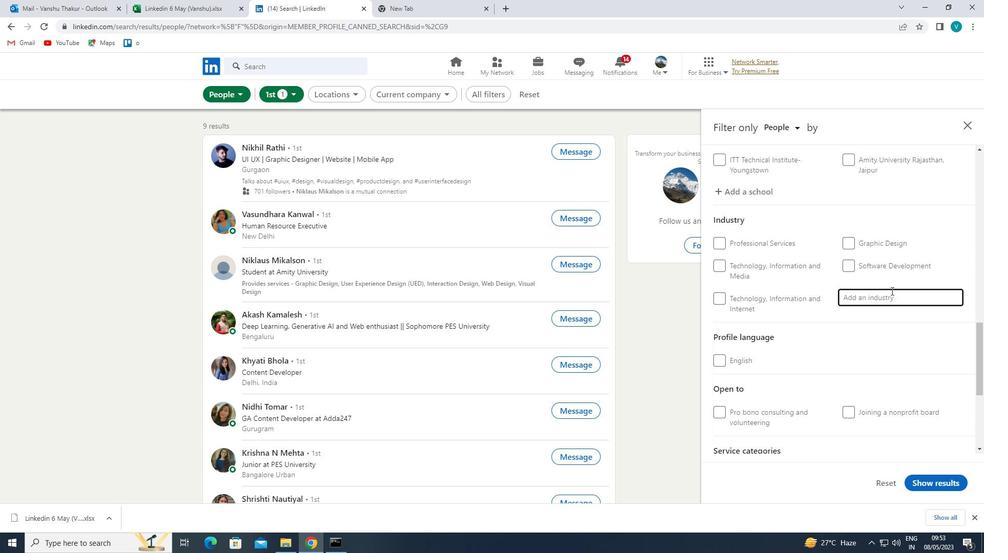 
Action: Mouse moved to (888, 292)
Screenshot: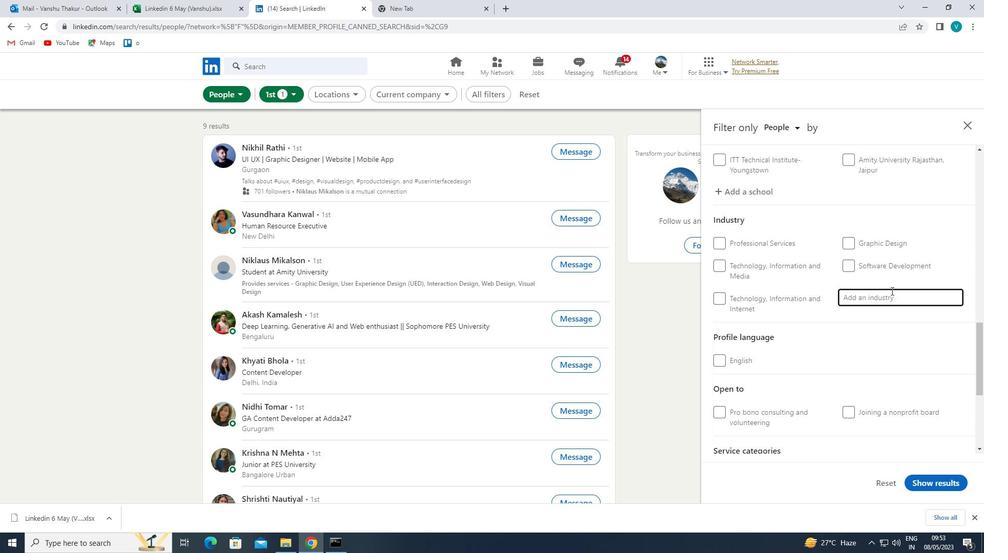 
Action: Key pressed STEAM
Screenshot: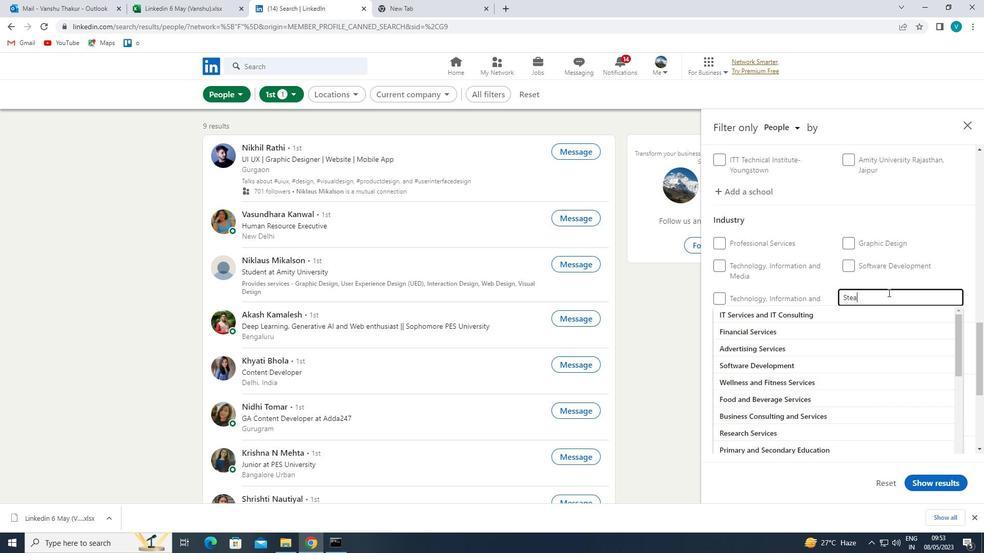 
Action: Mouse moved to (878, 310)
Screenshot: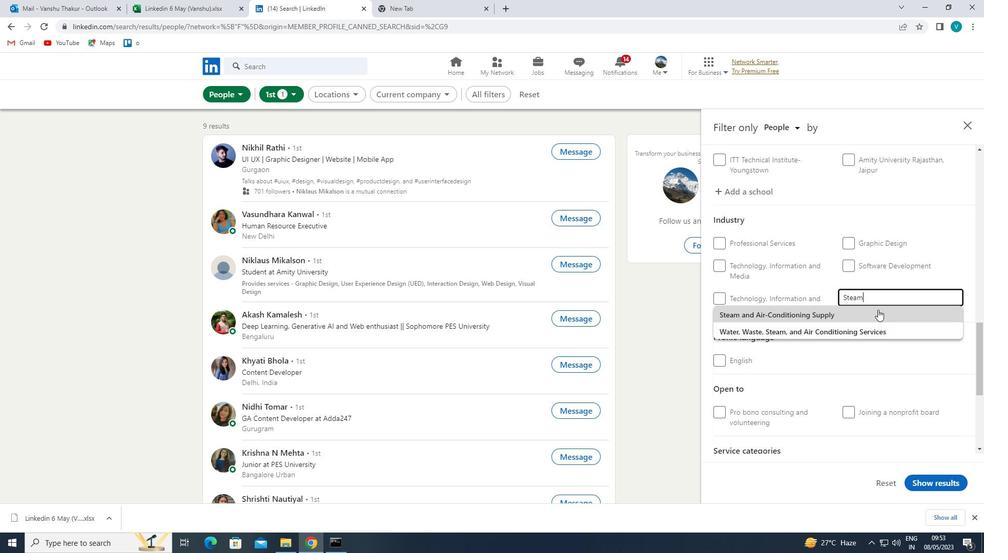 
Action: Mouse pressed left at (878, 310)
Screenshot: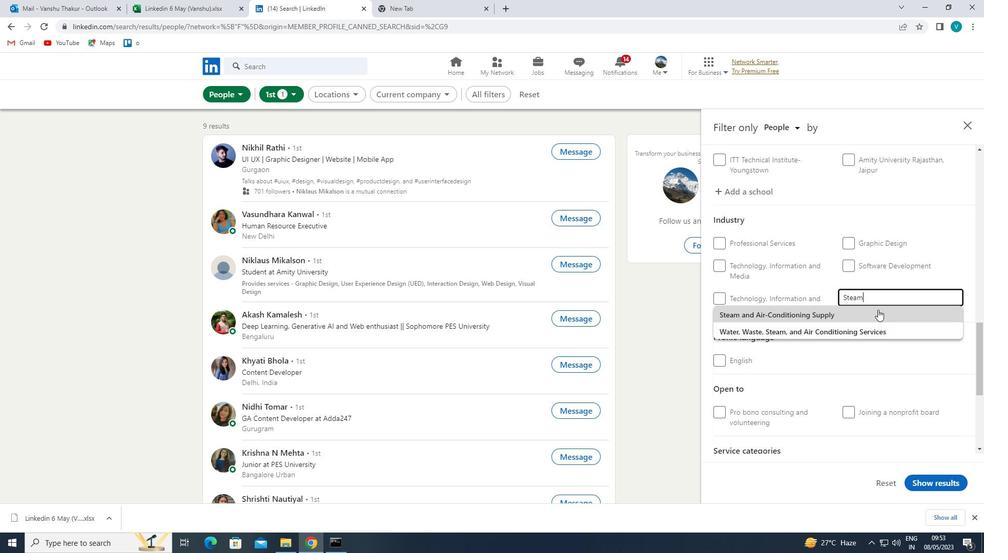 
Action: Mouse scrolled (878, 309) with delta (0, 0)
Screenshot: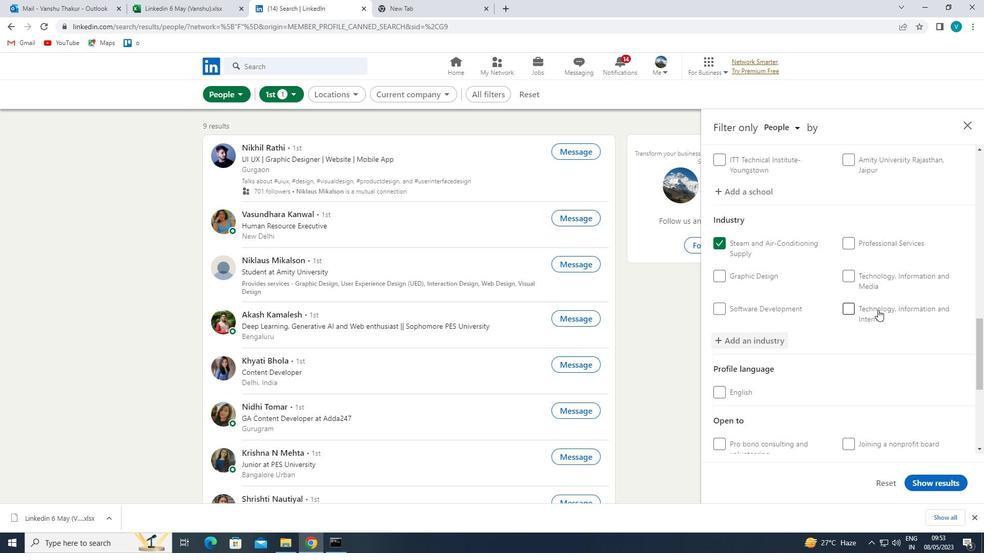 
Action: Mouse scrolled (878, 309) with delta (0, 0)
Screenshot: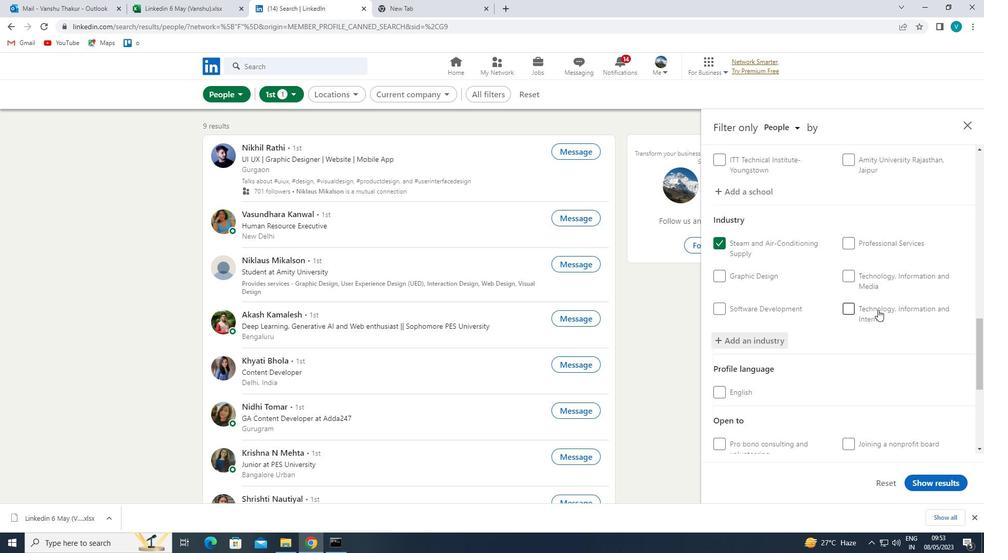 
Action: Mouse scrolled (878, 309) with delta (0, 0)
Screenshot: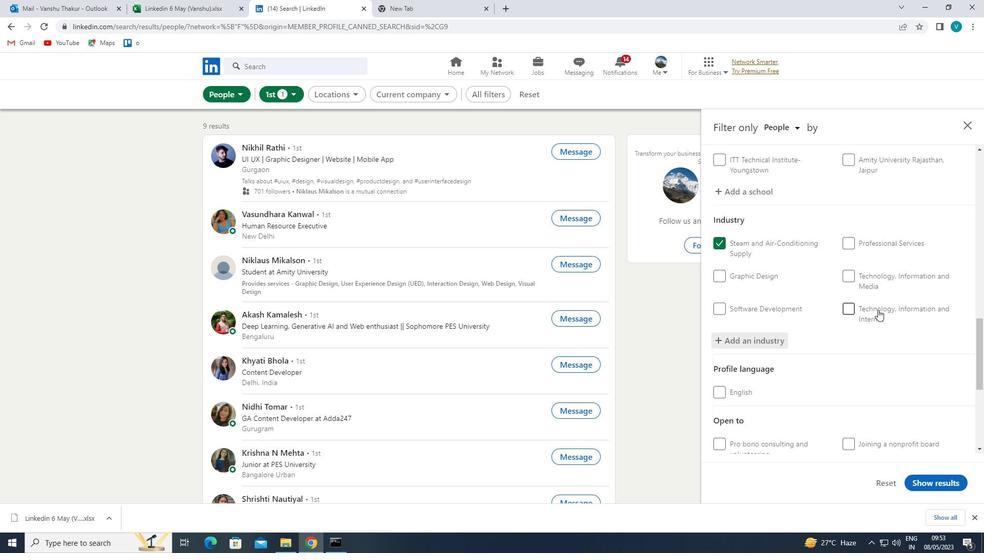 
Action: Mouse scrolled (878, 309) with delta (0, 0)
Screenshot: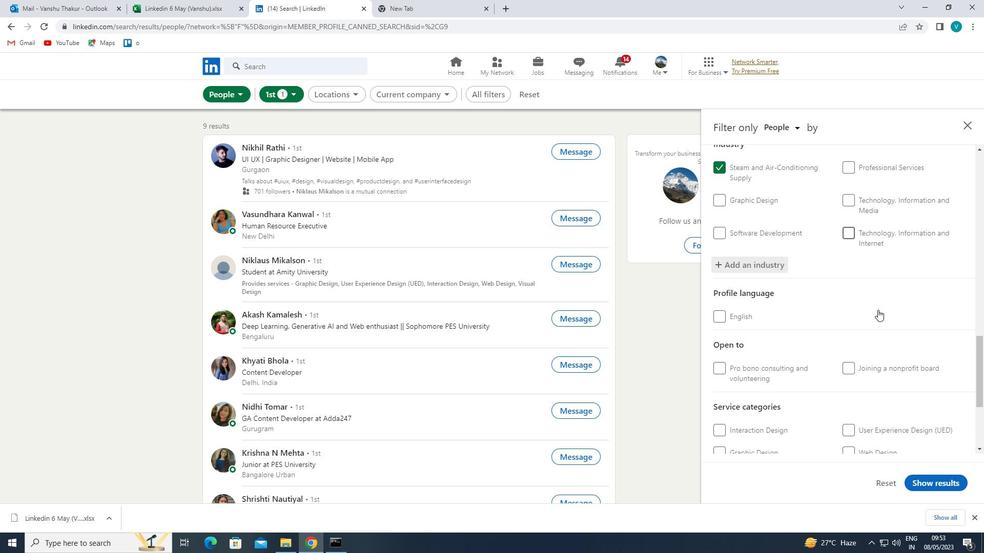 
Action: Mouse scrolled (878, 309) with delta (0, 0)
Screenshot: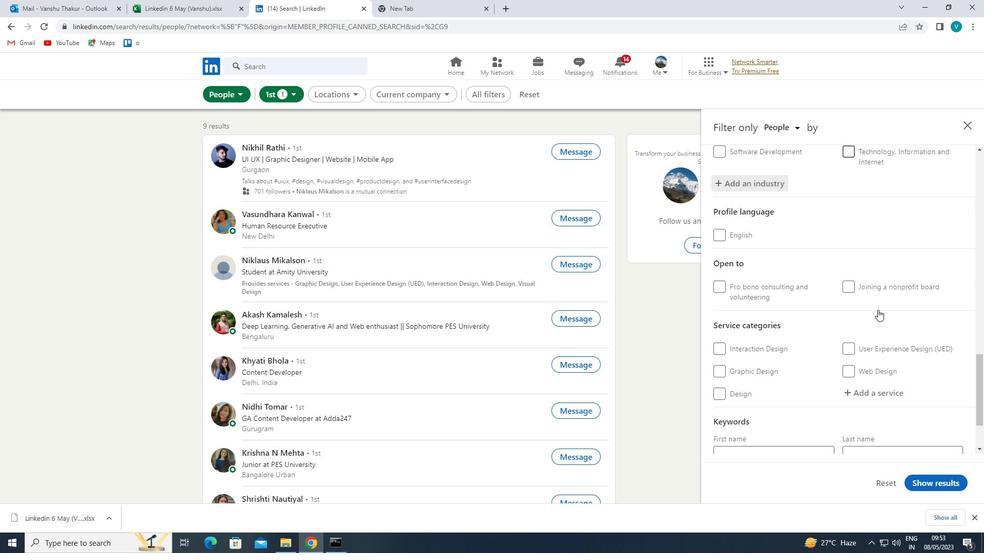 
Action: Mouse moved to (877, 311)
Screenshot: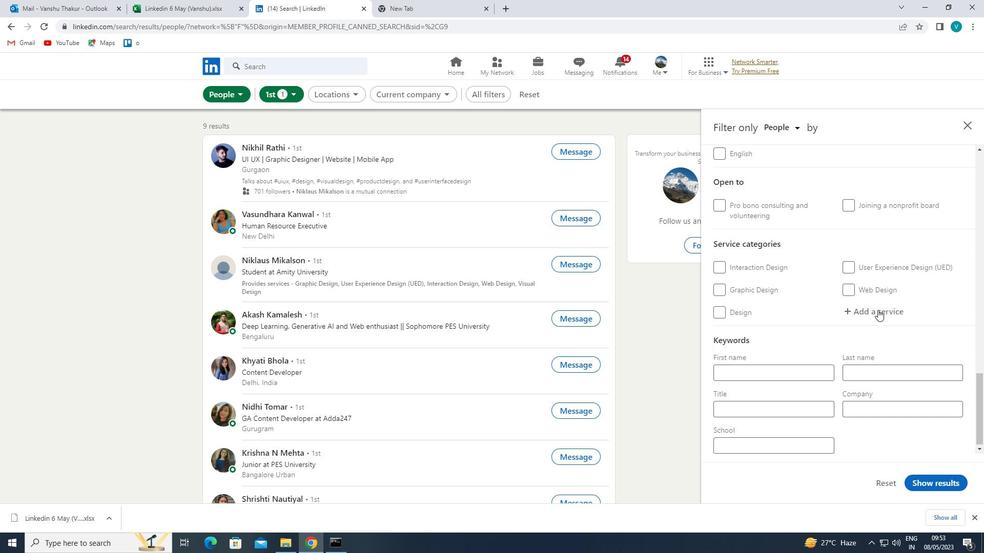
Action: Mouse pressed left at (877, 311)
Screenshot: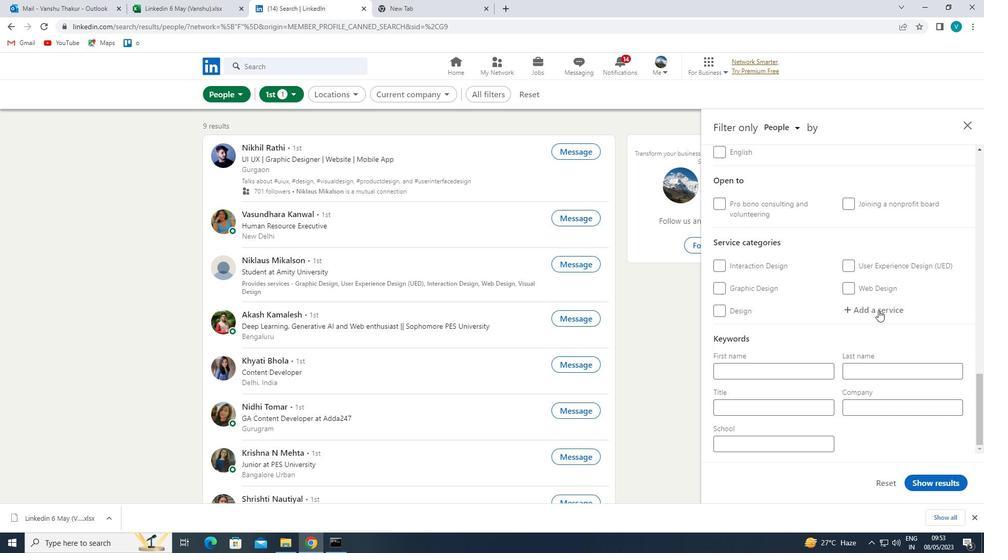
Action: Key pressed <Key.shift>VIRTUAL<Key.space><Key.shift>ASS
Screenshot: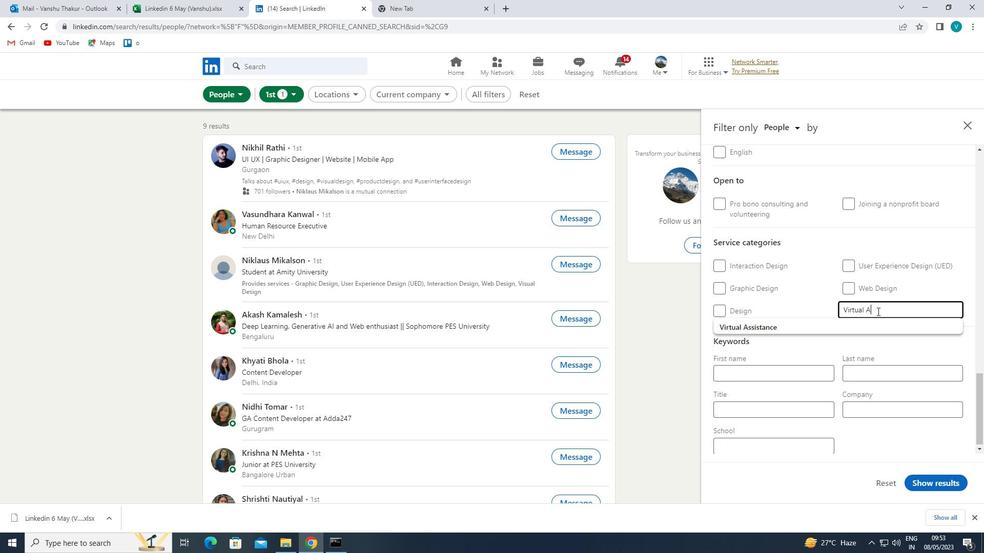 
Action: Mouse moved to (862, 320)
Screenshot: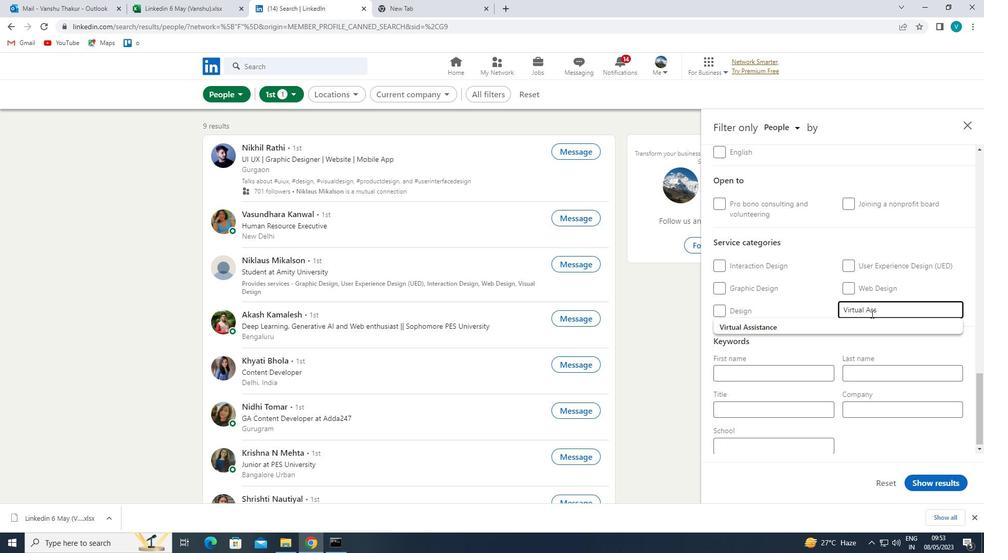 
Action: Mouse pressed left at (862, 320)
Screenshot: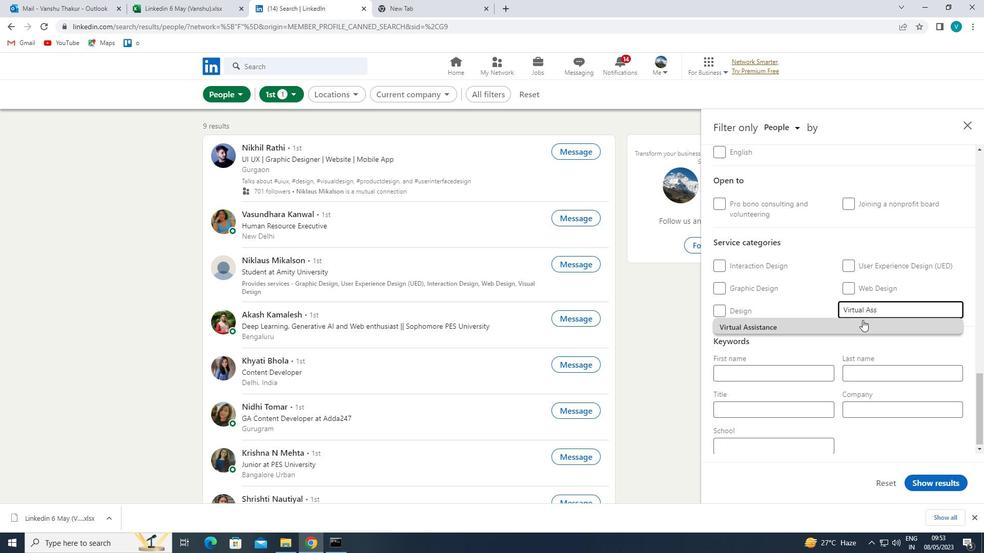 
Action: Mouse moved to (860, 321)
Screenshot: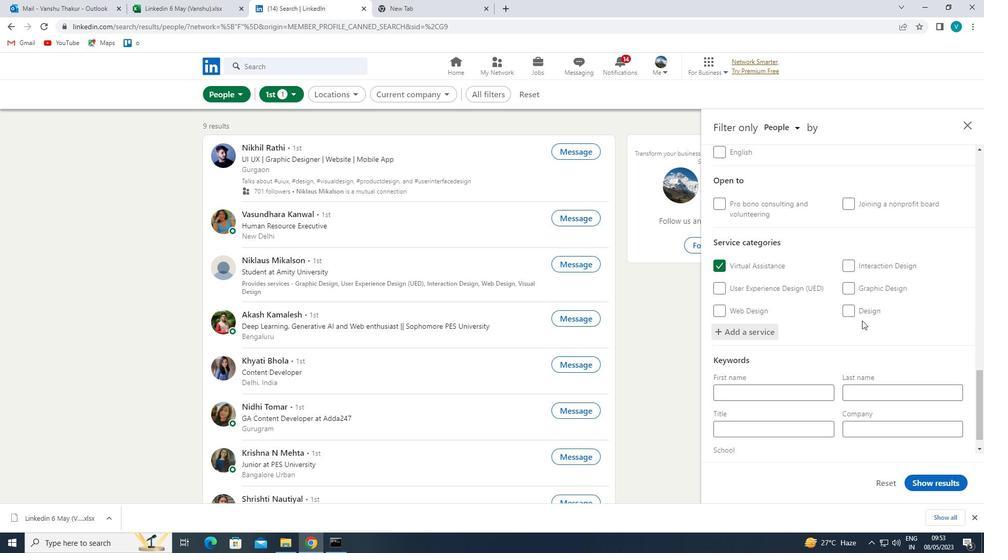 
Action: Mouse scrolled (860, 321) with delta (0, 0)
Screenshot: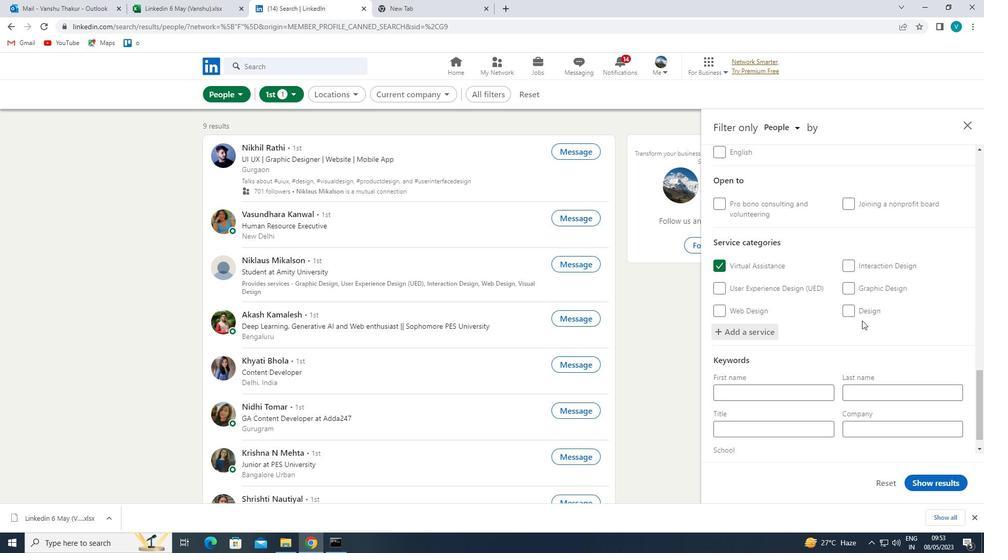 
Action: Mouse moved to (859, 322)
Screenshot: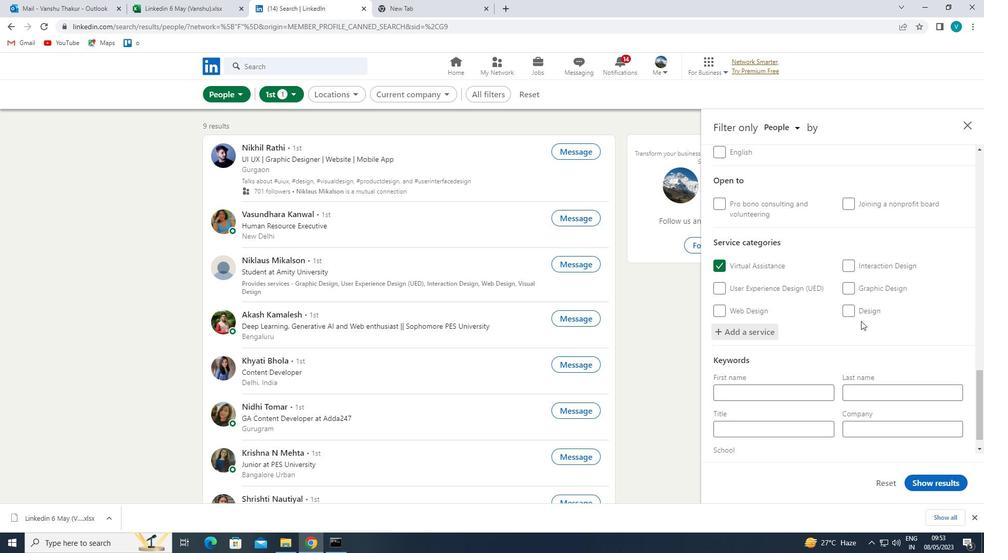 
Action: Mouse scrolled (859, 322) with delta (0, 0)
Screenshot: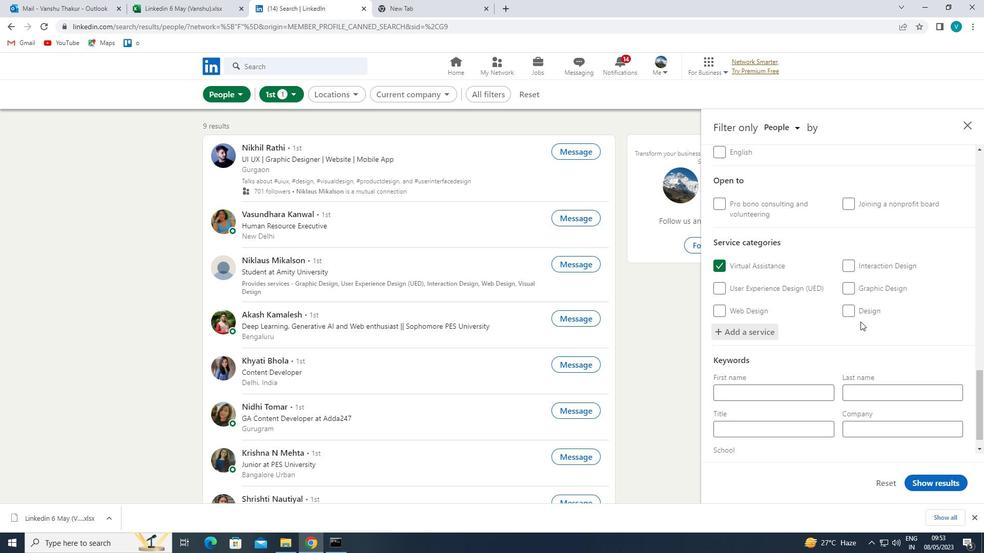 
Action: Mouse moved to (858, 323)
Screenshot: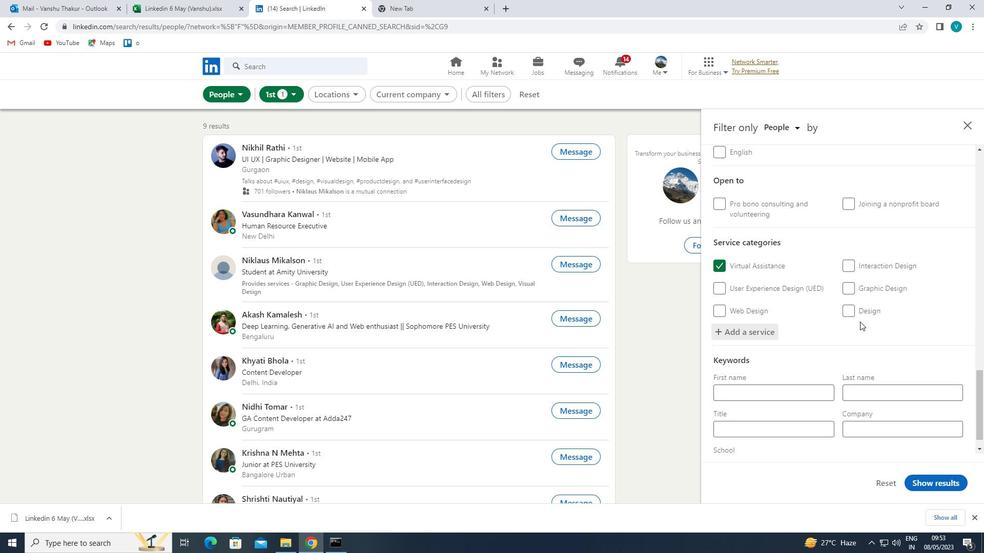 
Action: Mouse scrolled (858, 322) with delta (0, 0)
Screenshot: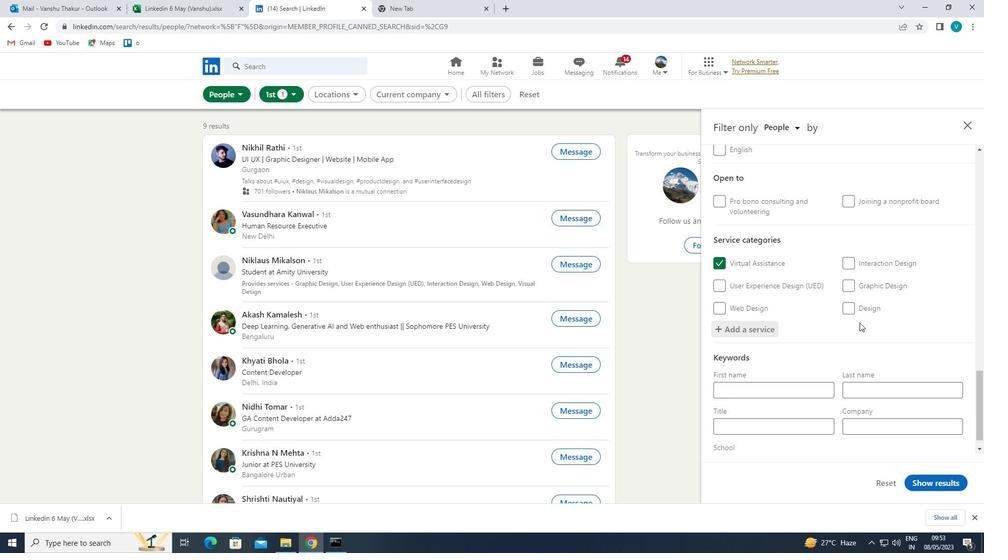 
Action: Mouse moved to (801, 408)
Screenshot: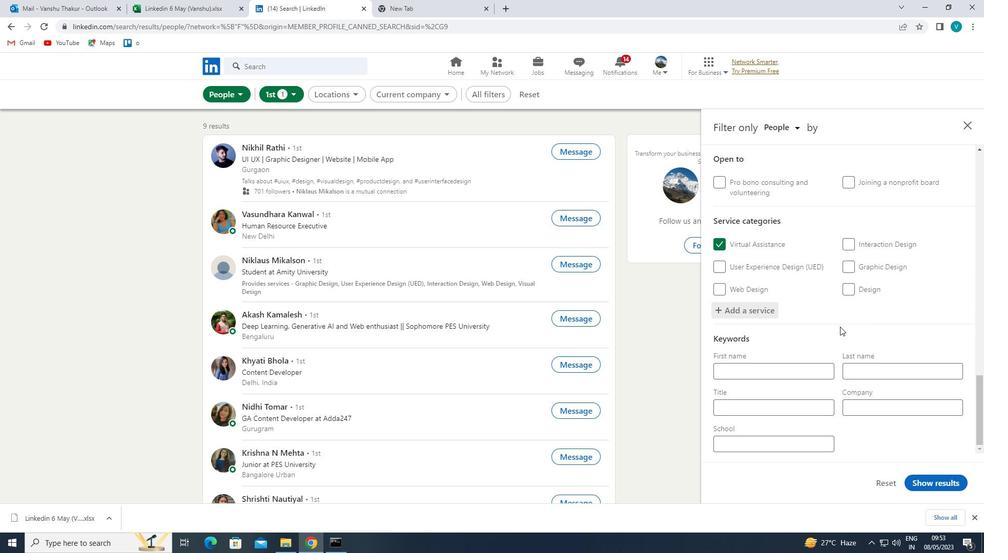 
Action: Mouse pressed left at (801, 408)
Screenshot: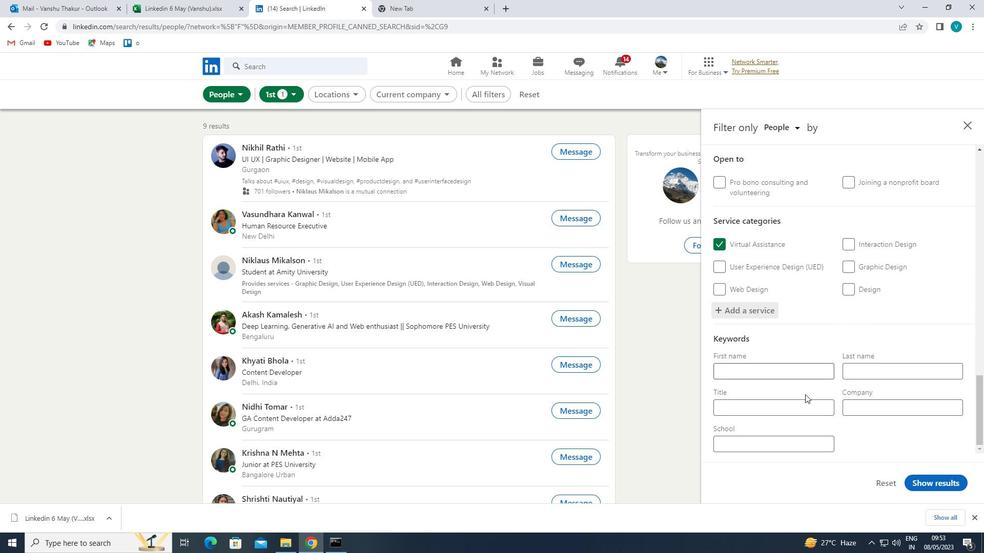 
Action: Mouse moved to (801, 408)
Screenshot: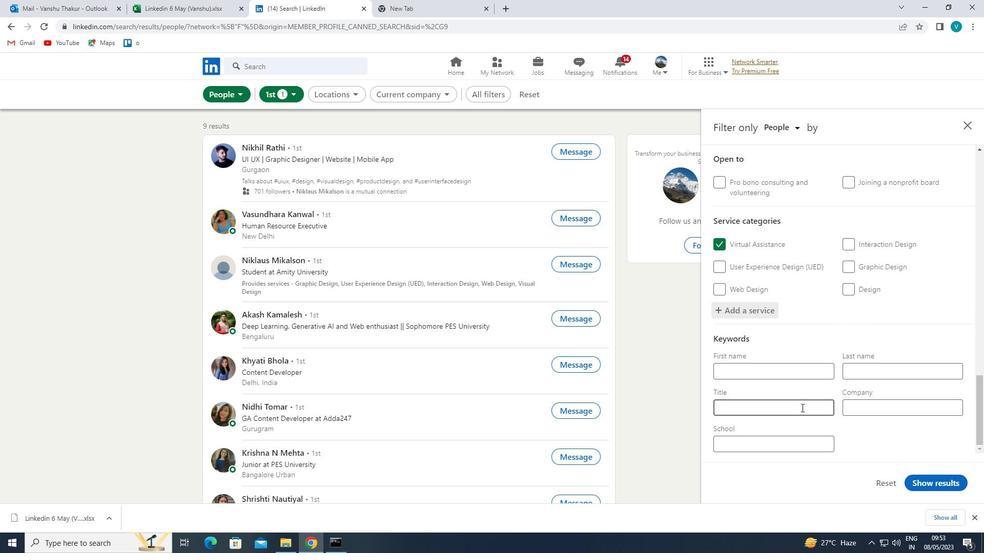 
Action: Key pressed <Key.shift>HUM<Key.backspace><Key.backspace>UMANITY<Key.space><Key.left><Key.left><Key.left><Key.left><Key.left><Key.left><Key.left><Key.left><Key.left><Key.left><Key.left><Key.left><Key.left><Key.left><Key.left><Key.left><Key.left><Key.left><Key.left><Key.left><Key.shift>HABITATT<Key.backspace><Key.space>FOR<Key.space><Key.right><Key.right><Key.right><Key.right><Key.right><Key.right><Key.right><Key.right><Key.right><Key.right><Key.right><Key.shift>BUILDER
Screenshot: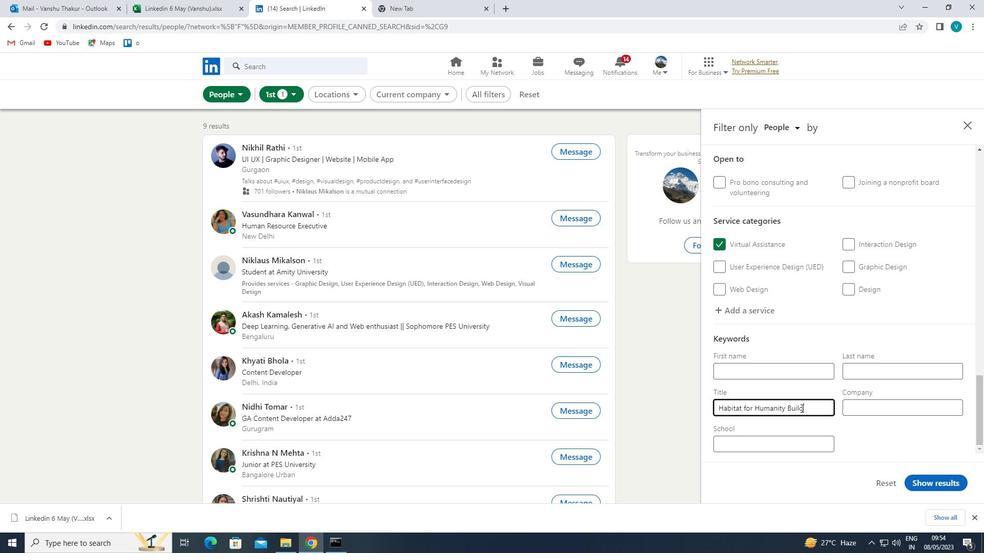 
Action: Mouse moved to (925, 476)
Screenshot: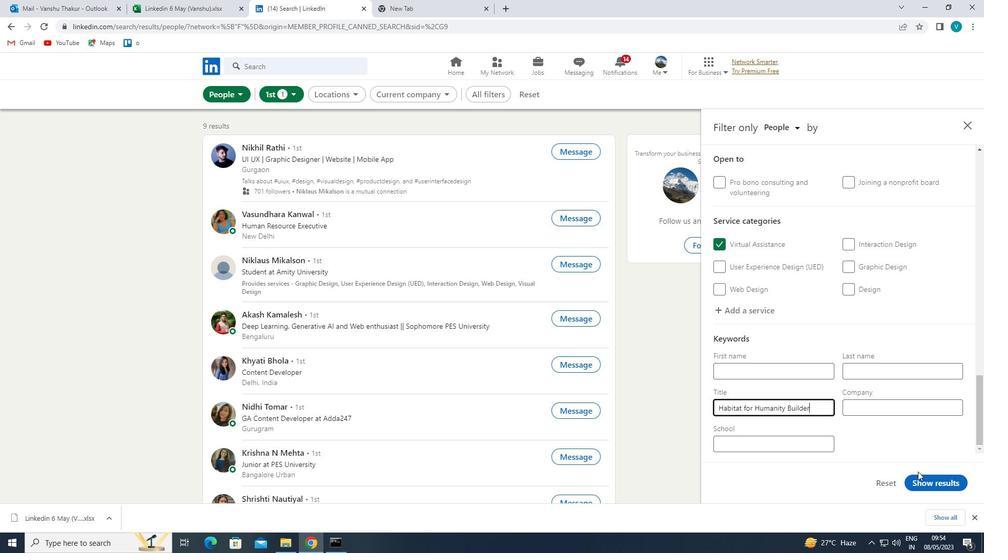 
Action: Mouse pressed left at (925, 476)
Screenshot: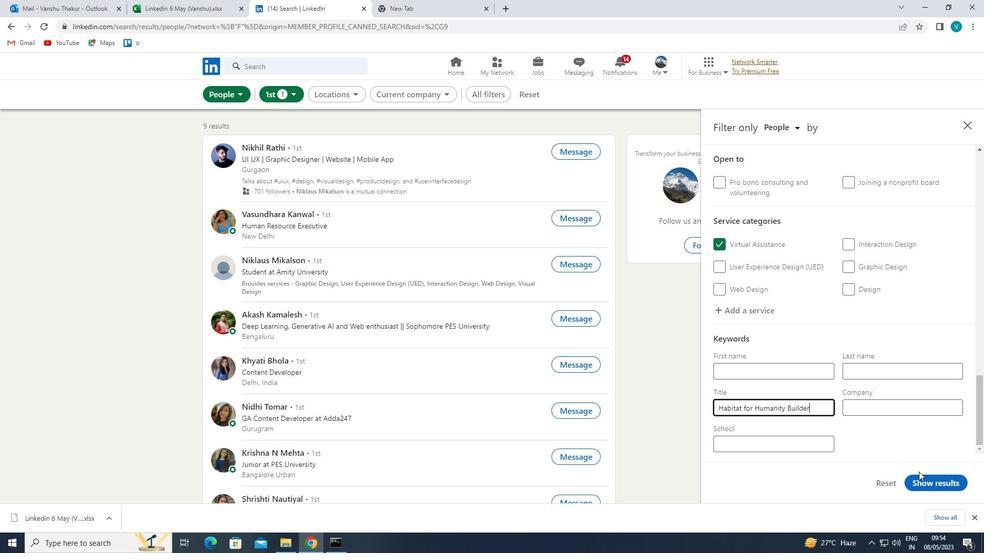 
Action: Mouse moved to (925, 476)
Screenshot: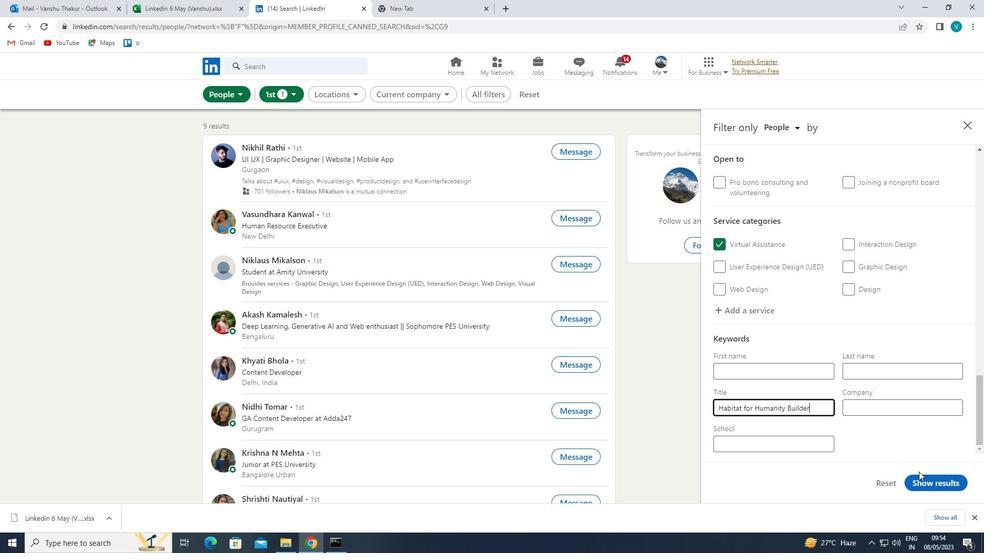 
